 Task: Create new Company, with domain: 'gree.jp' and type: 'Vendor'. Add new contact for this company, with mail Id: 'Ava_Patel@gree.jp', First Name: Ava, Last name:  Patel, Job Title: 'Software Engineer', Phone Number: '(305) 555-2348'. Change life cycle stage to  Lead and lead status to  In Progress. Logged in from softage.4@softage.net
Action: Mouse moved to (62, 57)
Screenshot: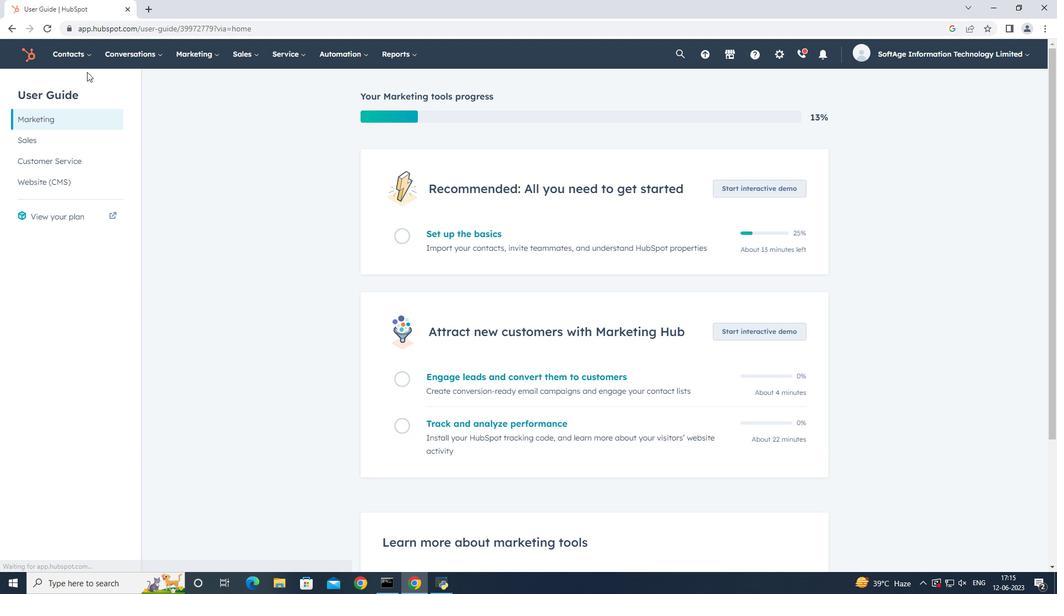 
Action: Mouse pressed left at (62, 57)
Screenshot: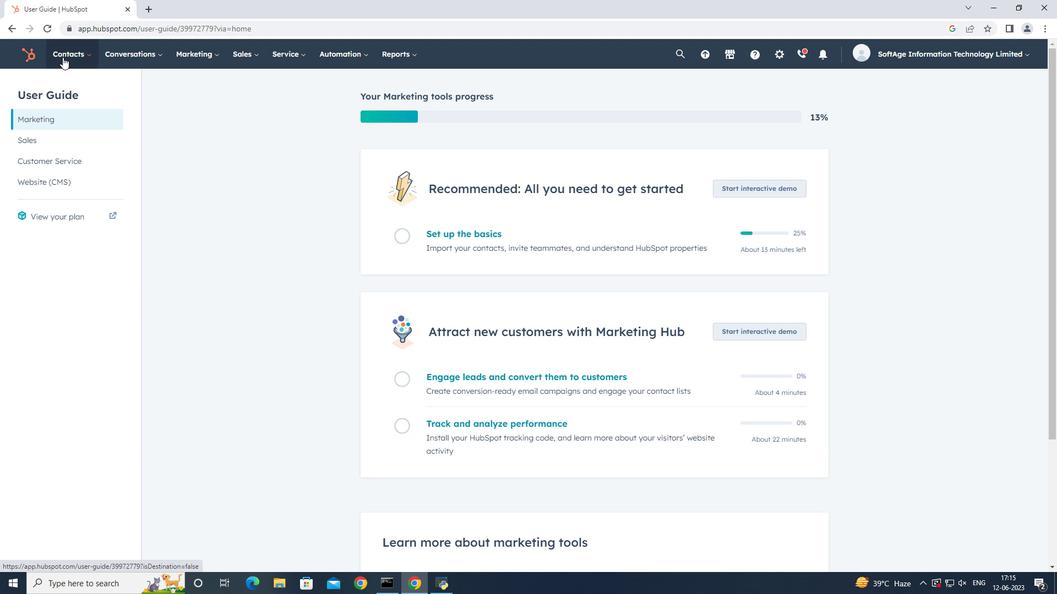 
Action: Mouse moved to (84, 103)
Screenshot: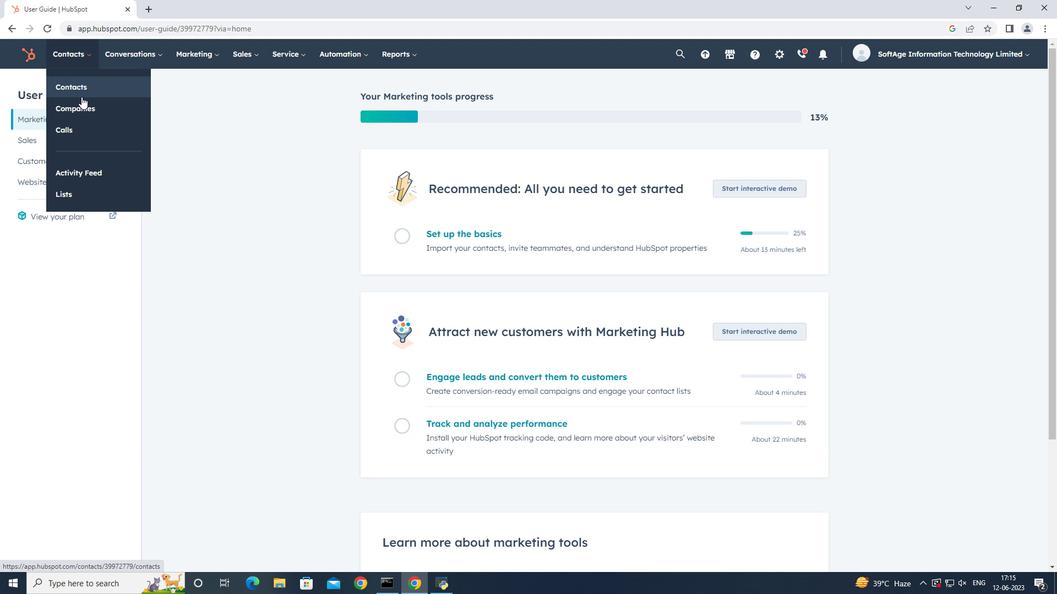 
Action: Mouse pressed left at (84, 103)
Screenshot: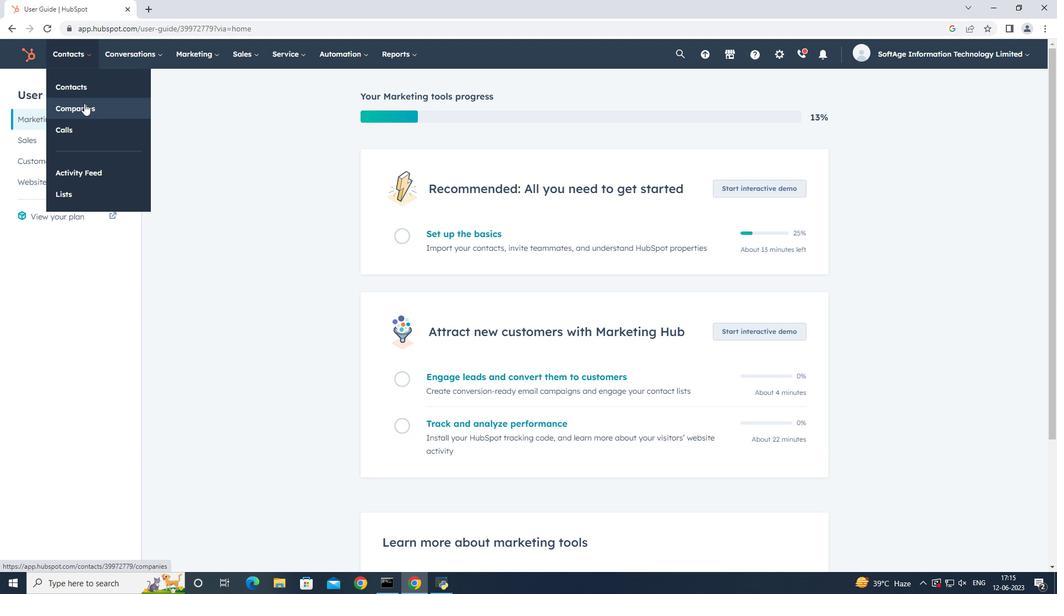 
Action: Mouse moved to (998, 94)
Screenshot: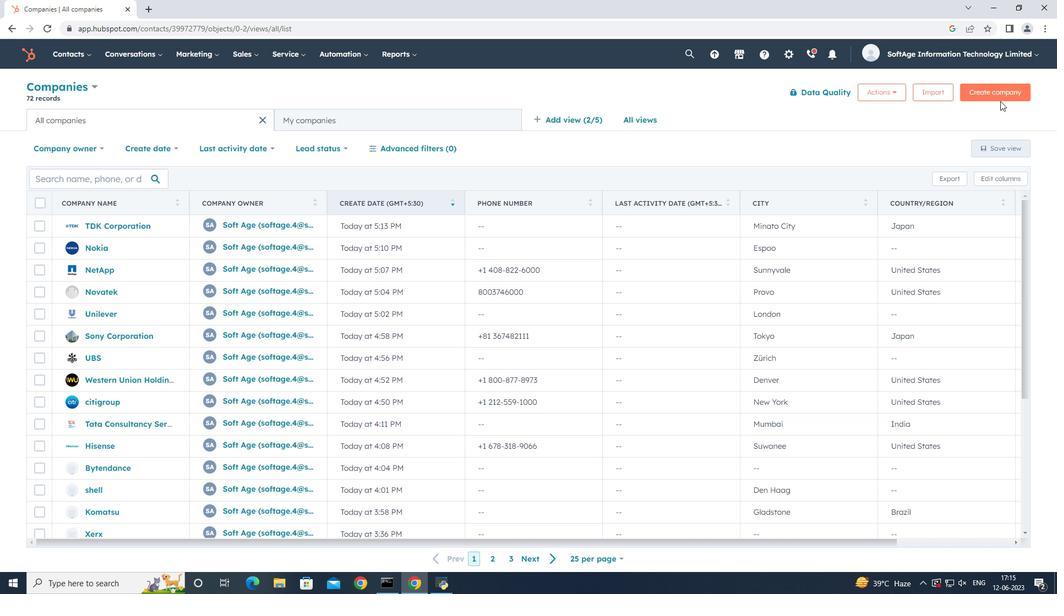 
Action: Mouse pressed left at (998, 94)
Screenshot: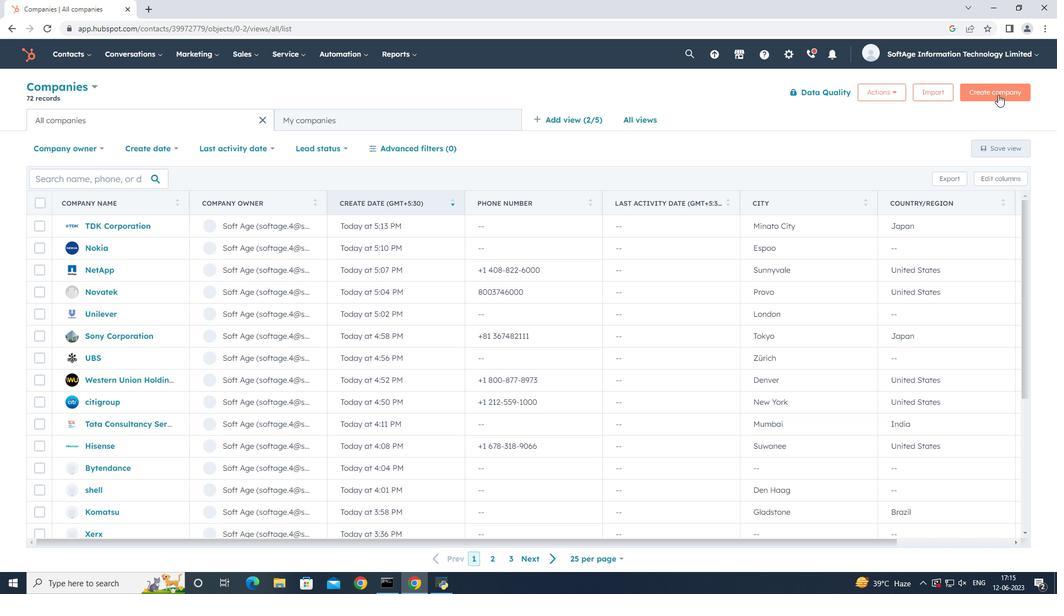 
Action: Mouse moved to (852, 140)
Screenshot: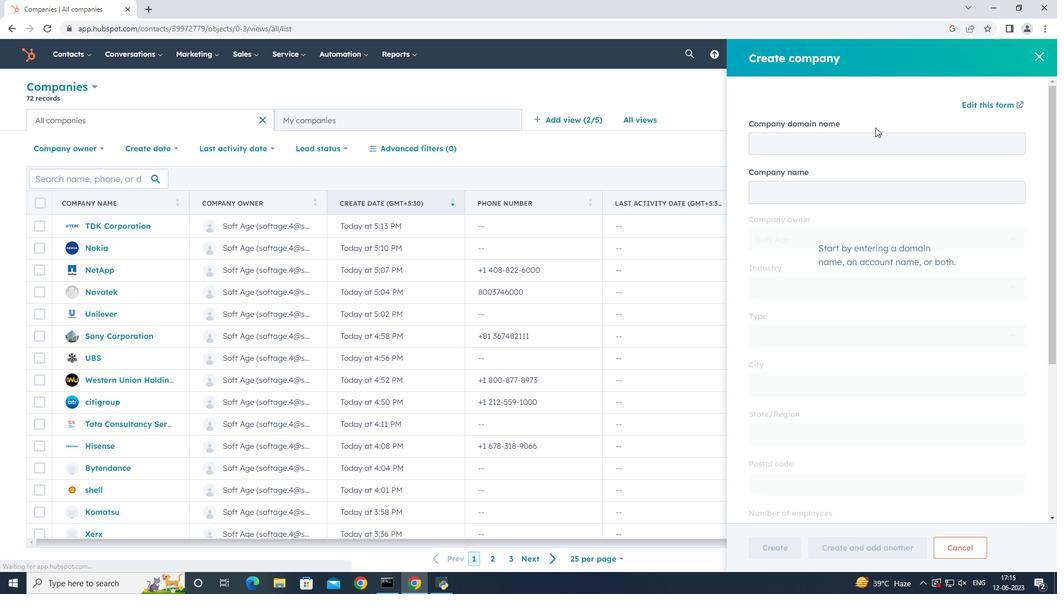 
Action: Mouse pressed left at (852, 140)
Screenshot: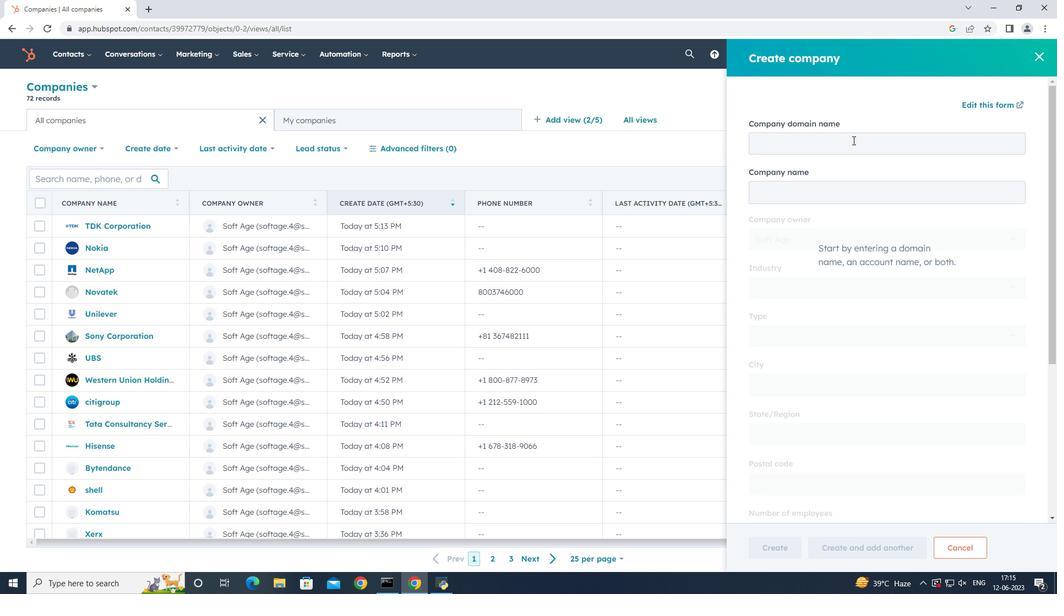 
Action: Key pressed gree.jp
Screenshot: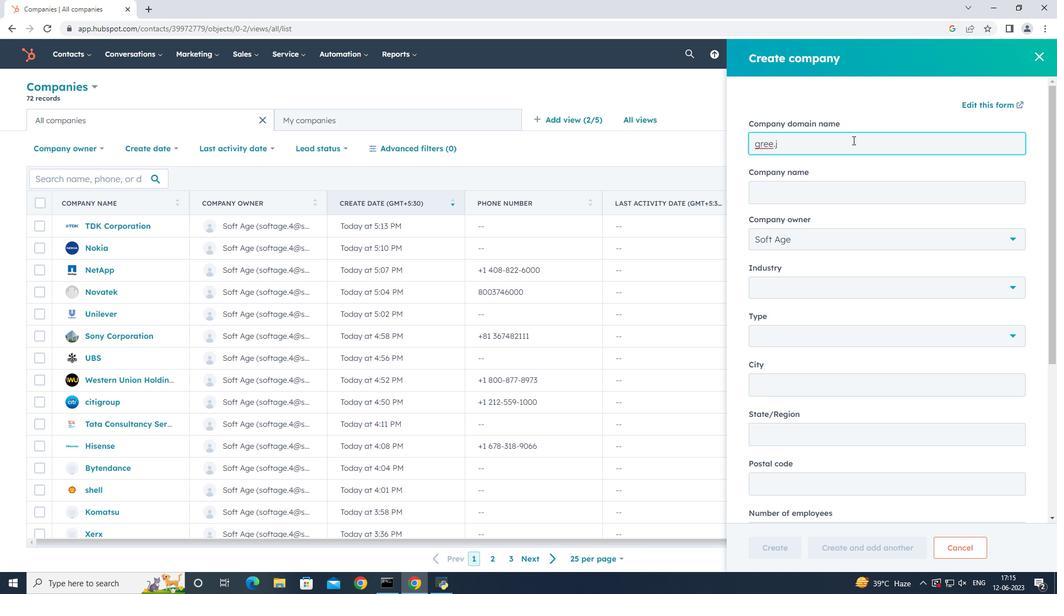 
Action: Mouse moved to (836, 329)
Screenshot: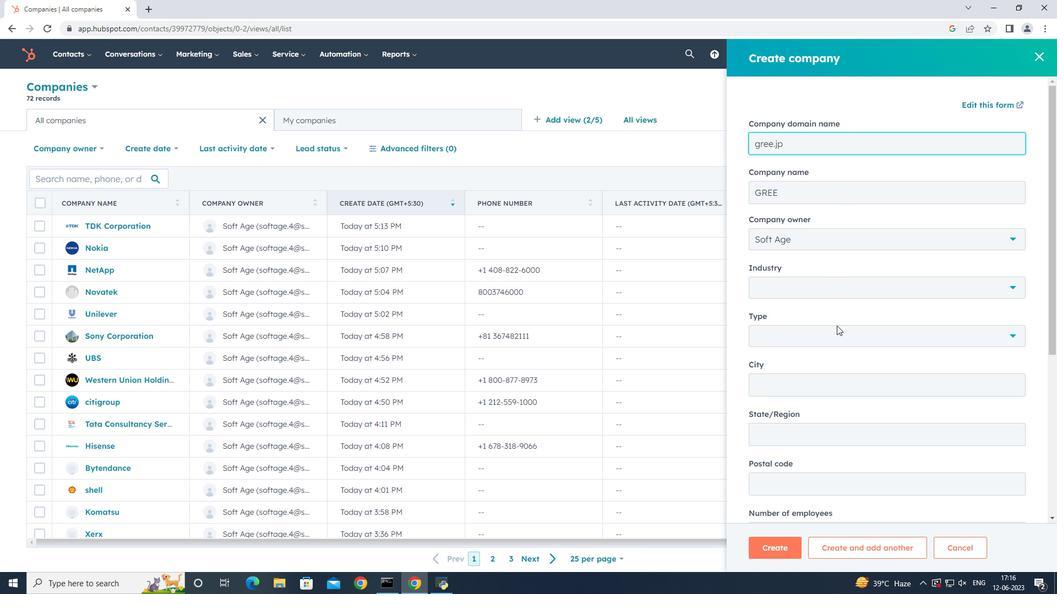 
Action: Mouse pressed left at (836, 329)
Screenshot: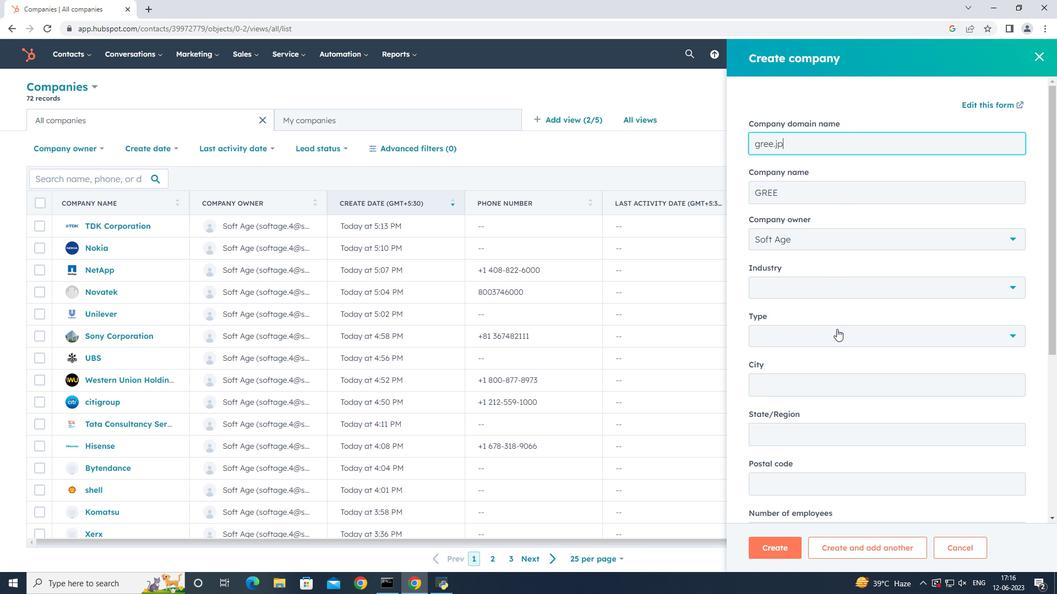 
Action: Mouse moved to (827, 449)
Screenshot: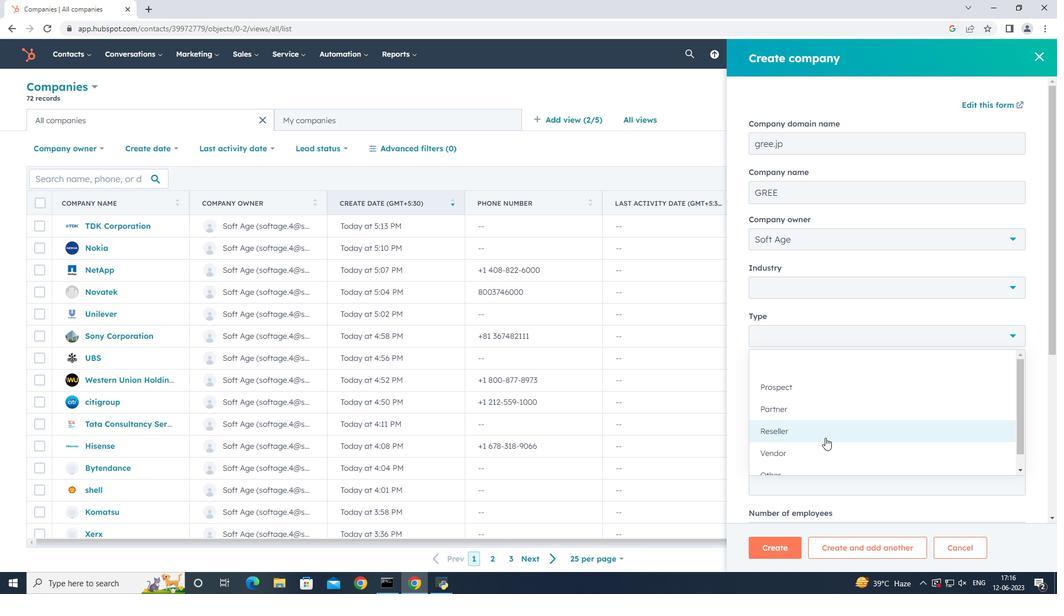 
Action: Mouse pressed left at (827, 449)
Screenshot: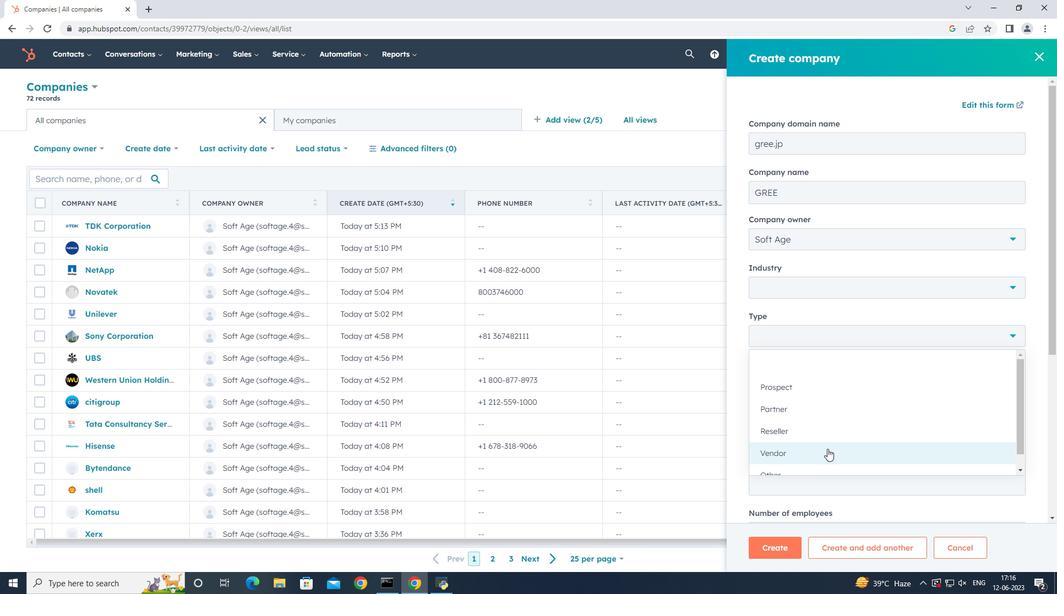 
Action: Mouse moved to (856, 411)
Screenshot: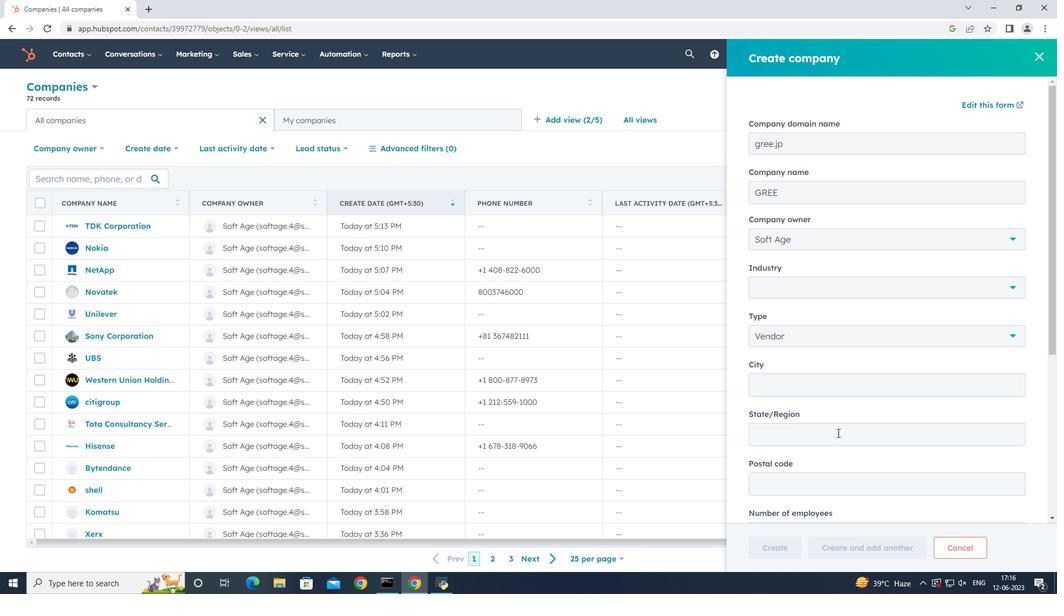 
Action: Mouse scrolled (856, 410) with delta (0, 0)
Screenshot: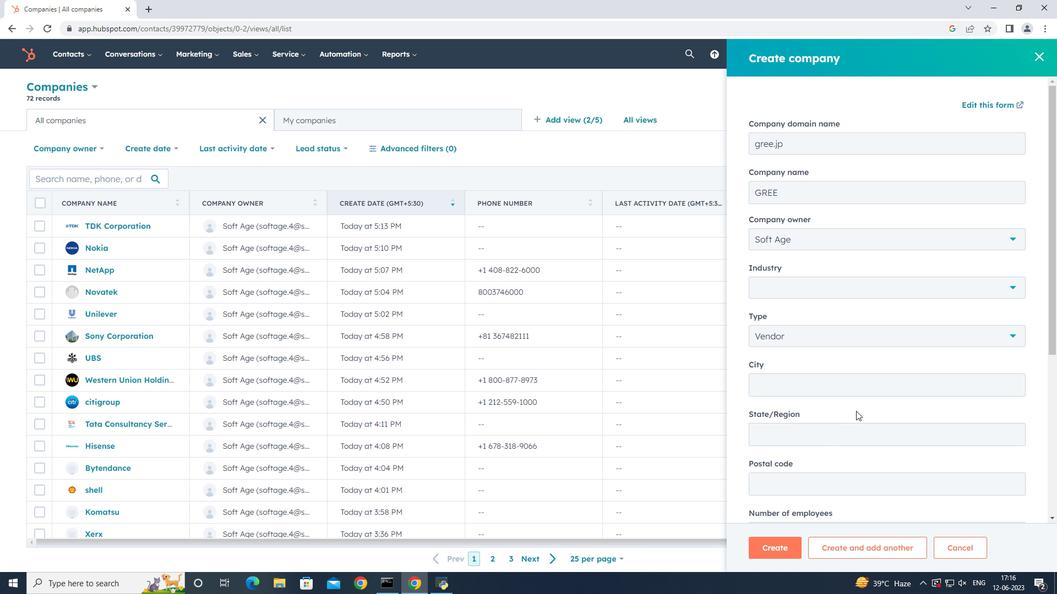 
Action: Mouse scrolled (856, 410) with delta (0, 0)
Screenshot: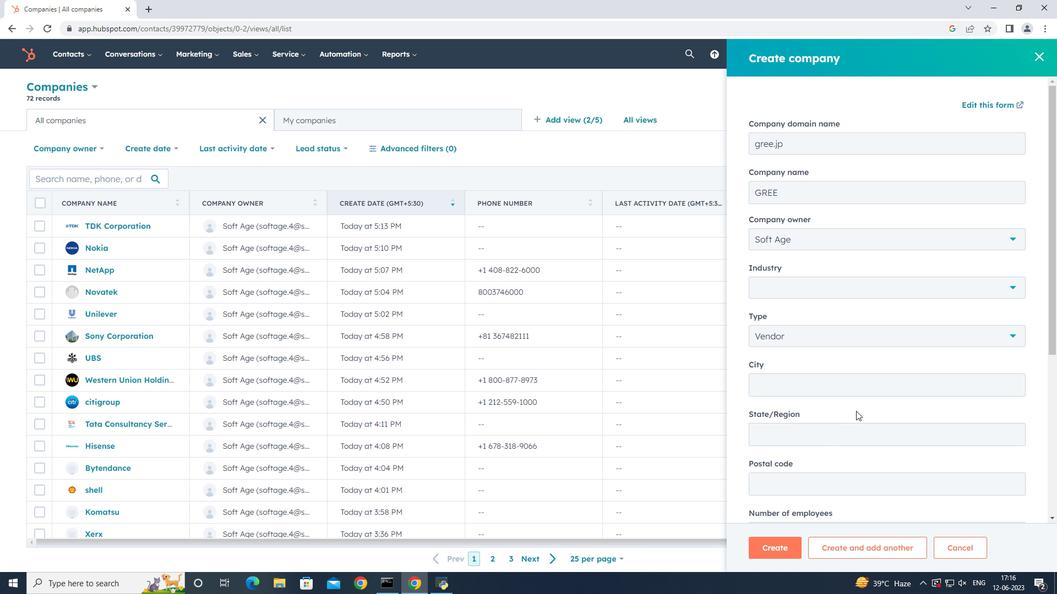 
Action: Mouse scrolled (856, 410) with delta (0, 0)
Screenshot: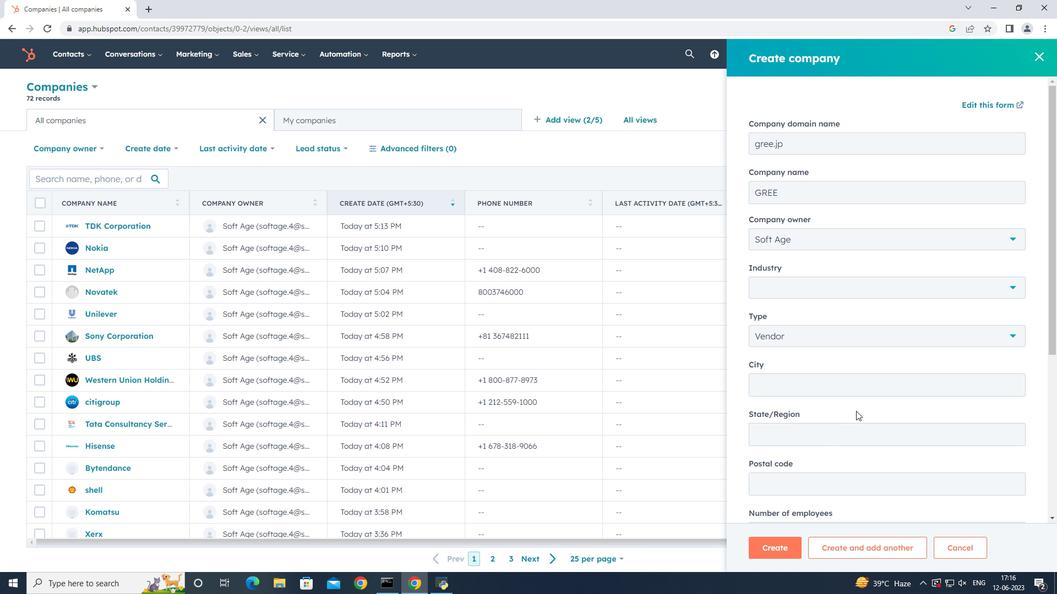 
Action: Mouse scrolled (856, 410) with delta (0, 0)
Screenshot: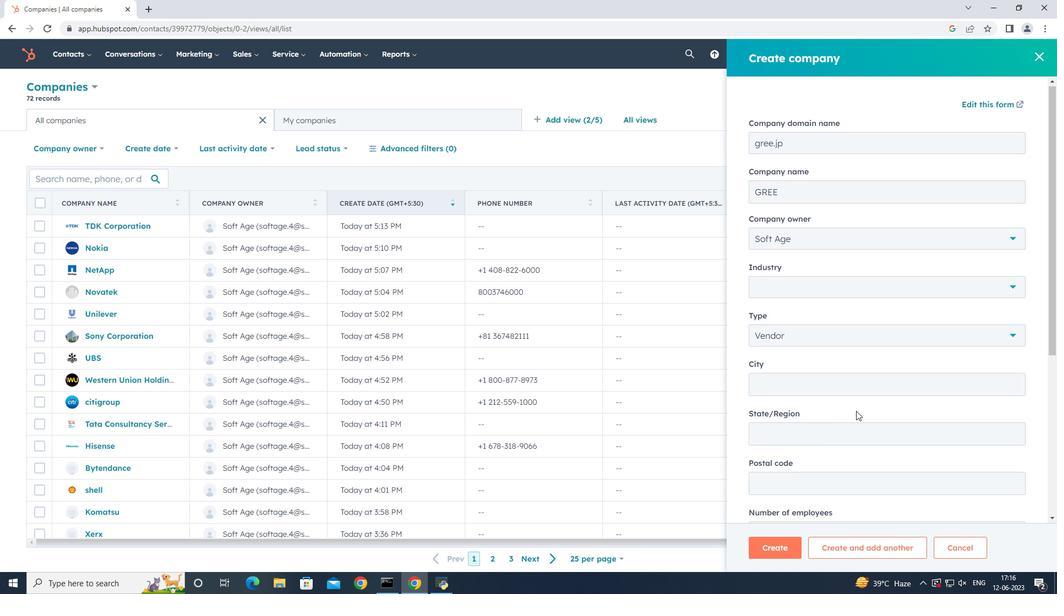 
Action: Mouse scrolled (856, 410) with delta (0, 0)
Screenshot: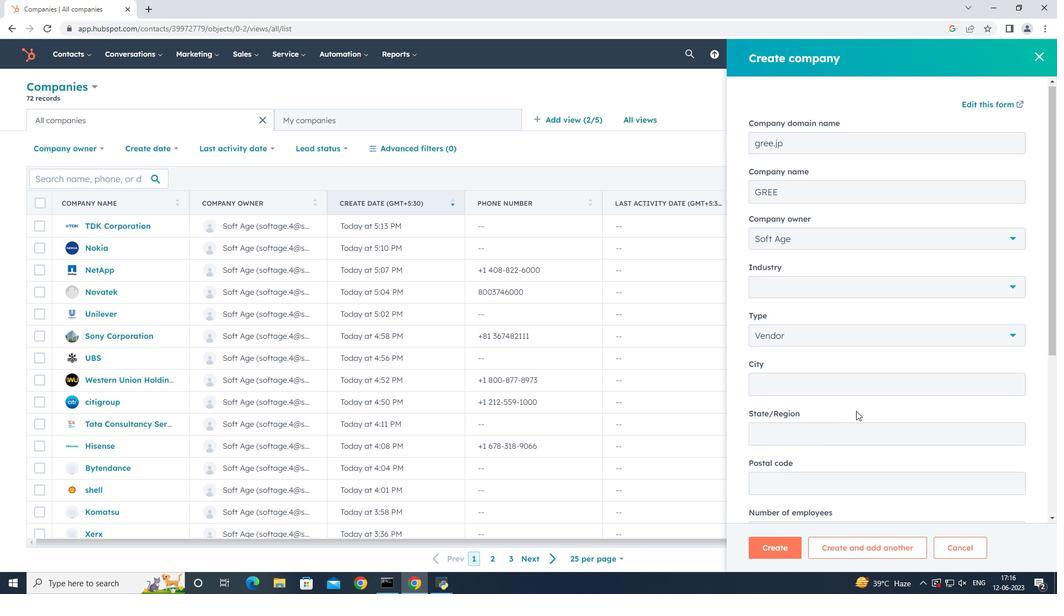 
Action: Mouse scrolled (856, 410) with delta (0, 0)
Screenshot: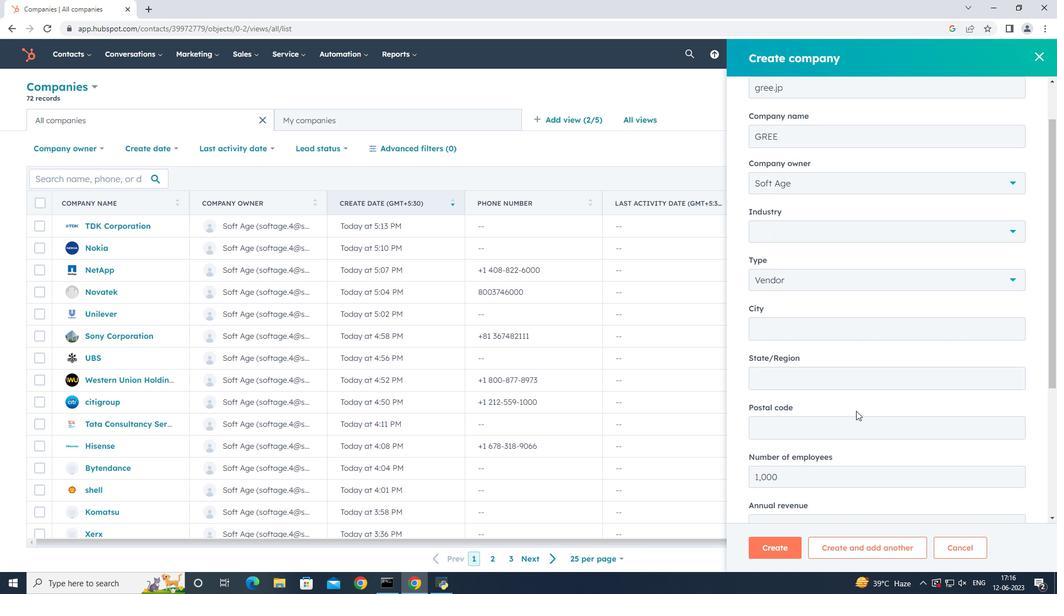 
Action: Mouse moved to (786, 547)
Screenshot: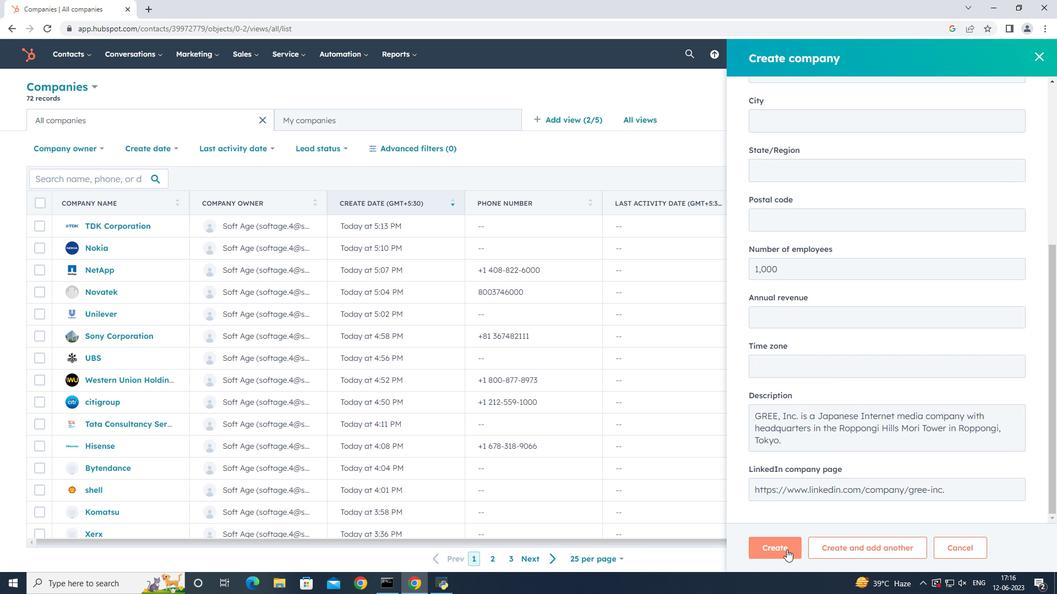 
Action: Mouse pressed left at (786, 547)
Screenshot: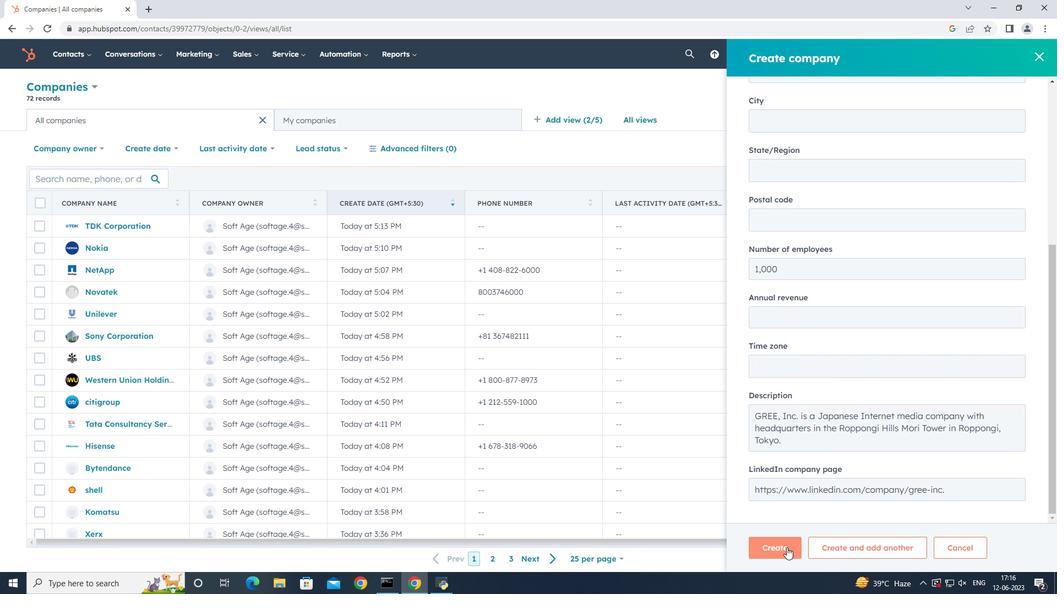 
Action: Mouse moved to (746, 351)
Screenshot: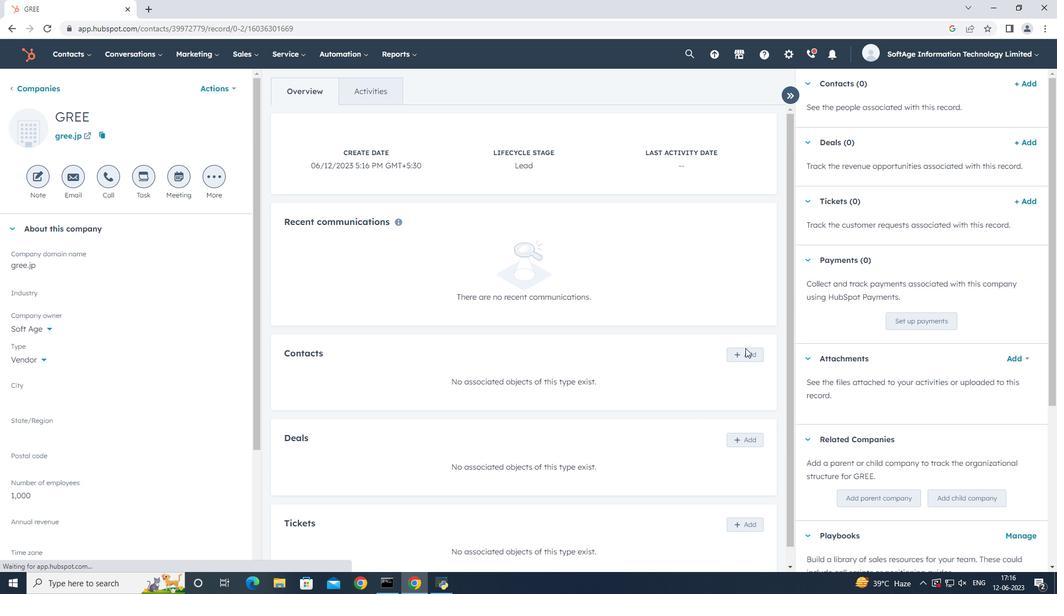 
Action: Mouse pressed left at (746, 351)
Screenshot: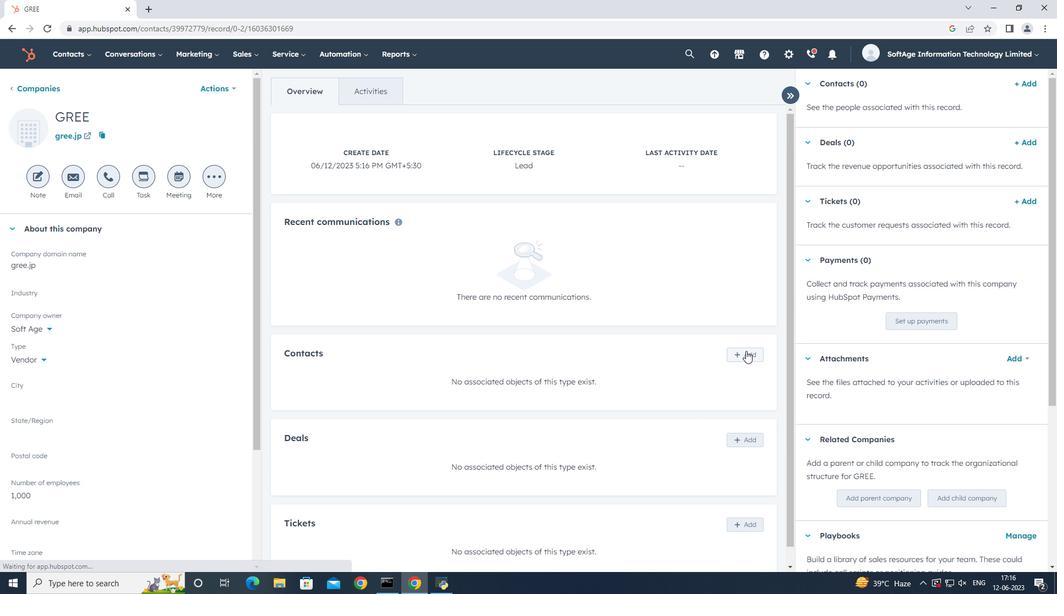 
Action: Mouse moved to (831, 117)
Screenshot: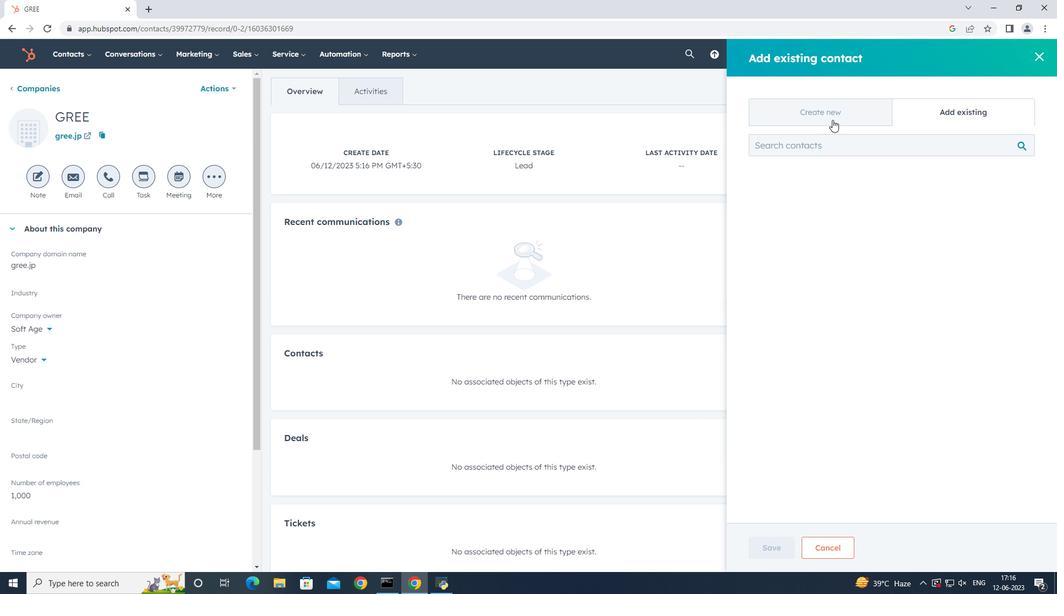 
Action: Mouse pressed left at (831, 117)
Screenshot: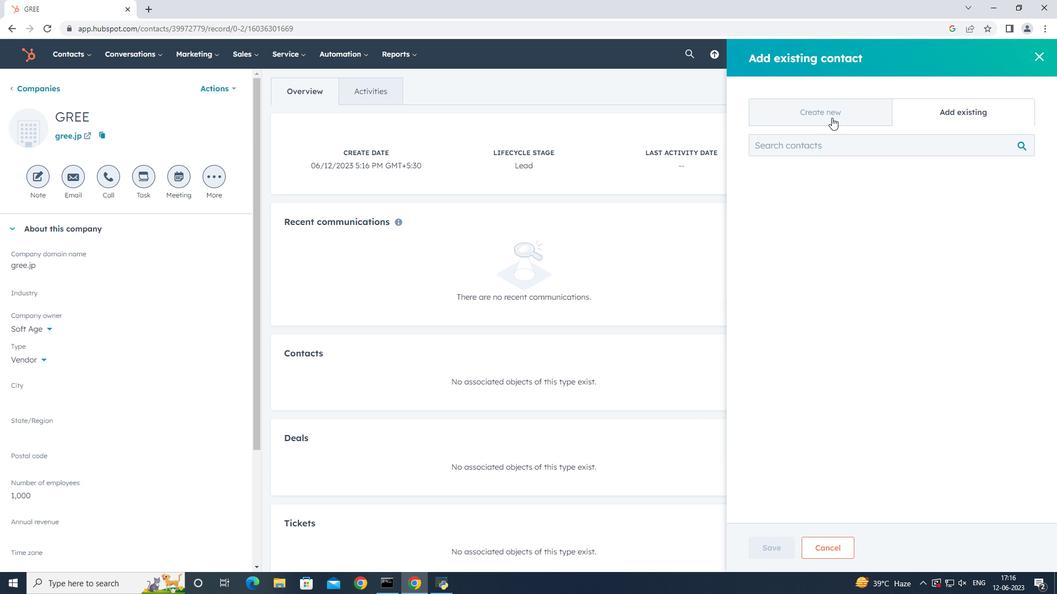 
Action: Mouse moved to (821, 173)
Screenshot: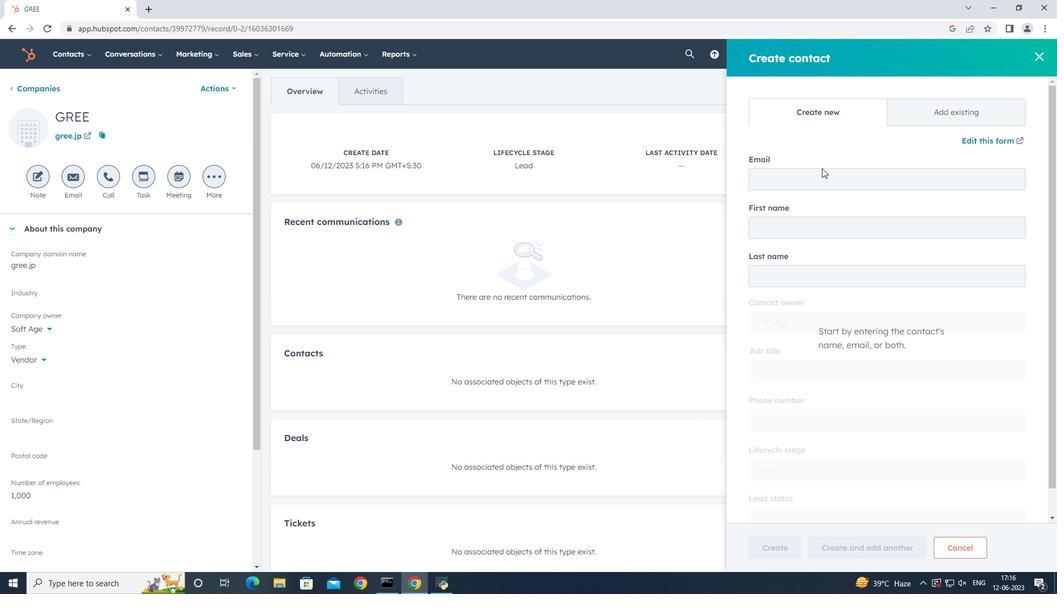 
Action: Mouse pressed left at (821, 173)
Screenshot: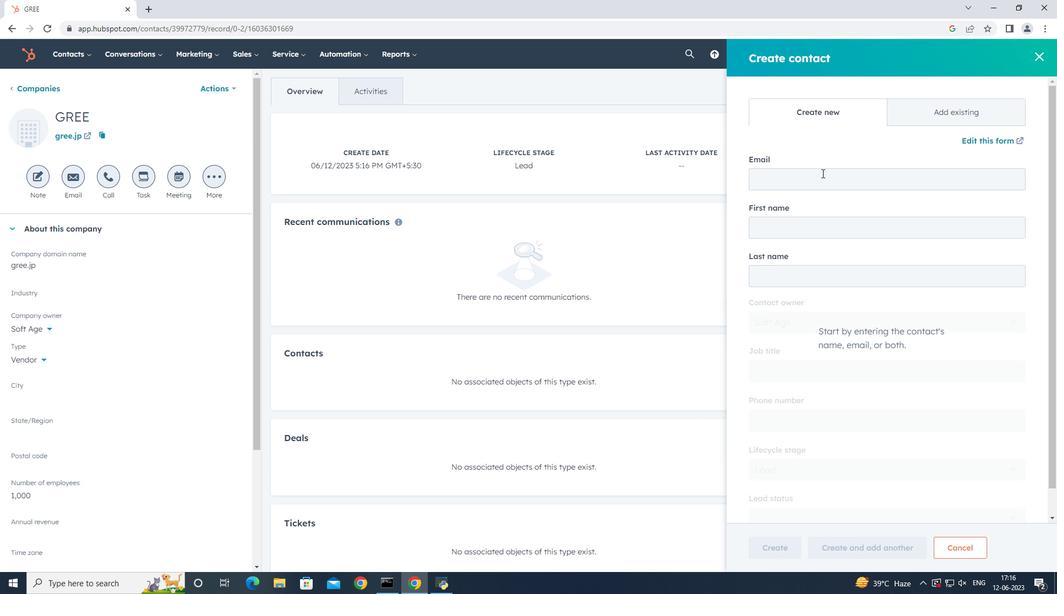 
Action: Key pressed <Key.shift>Ava<Key.shift_r>_<Key.shift_r><Key.shift_r><Key.shift_r><Key.shift_r><Key.shift_r><Key.shift_r><Key.shift_r><Key.shift_r>Patel<Key.shift>@gree.jp
Screenshot: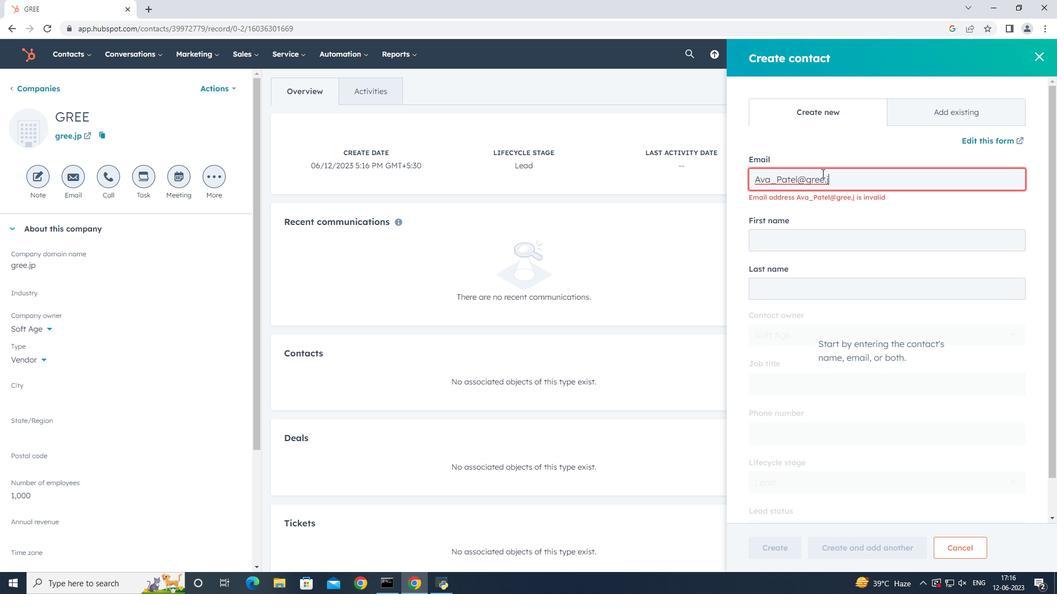 
Action: Mouse moved to (876, 226)
Screenshot: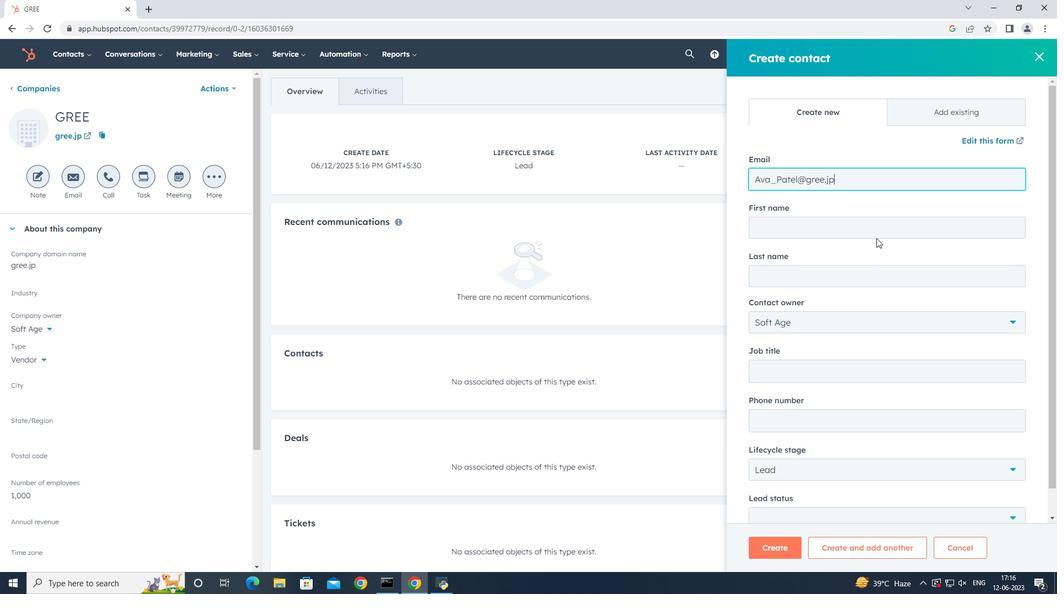 
Action: Mouse pressed left at (876, 226)
Screenshot: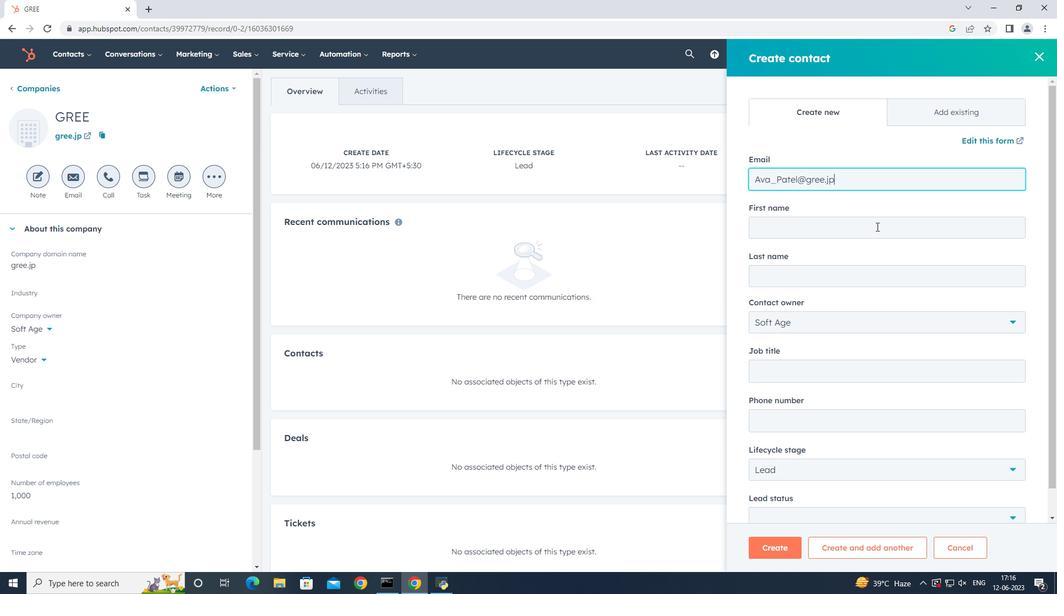 
Action: Mouse moved to (864, 232)
Screenshot: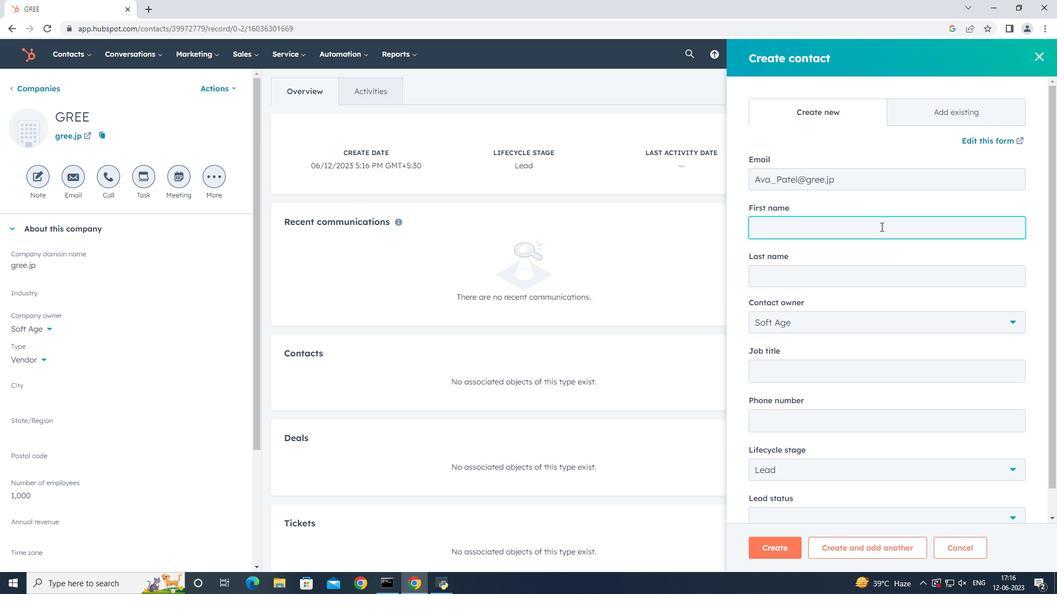 
Action: Key pressed <Key.shift>Ava<Key.tab><Key.shift_r><Key.shift_r><Key.shift_r><Key.shift_r><Key.shift_r><Key.shift_r><Key.shift_r><Key.shift_r>Patel
Screenshot: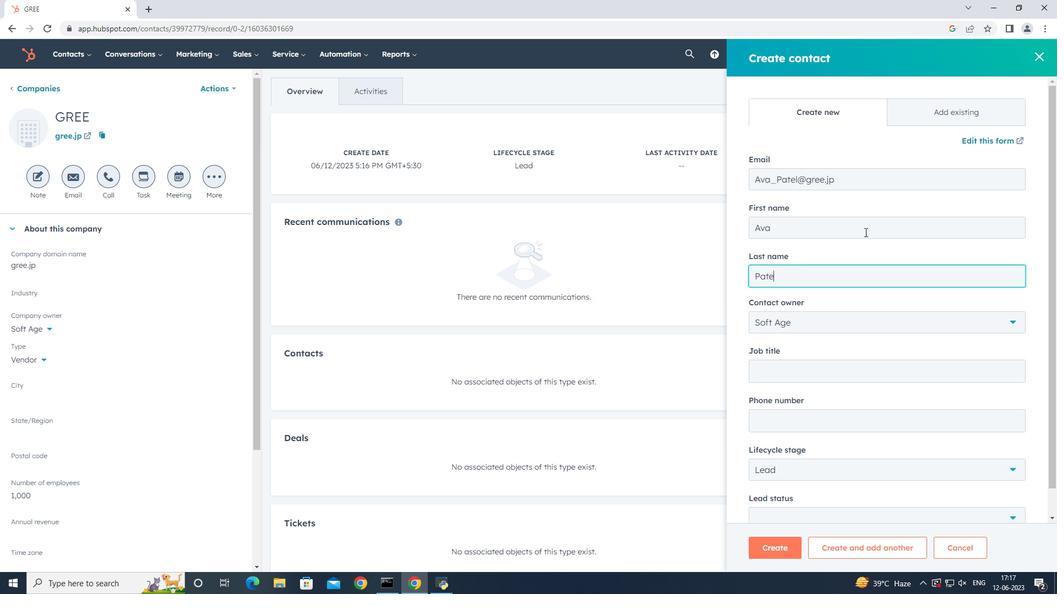 
Action: Mouse moved to (837, 368)
Screenshot: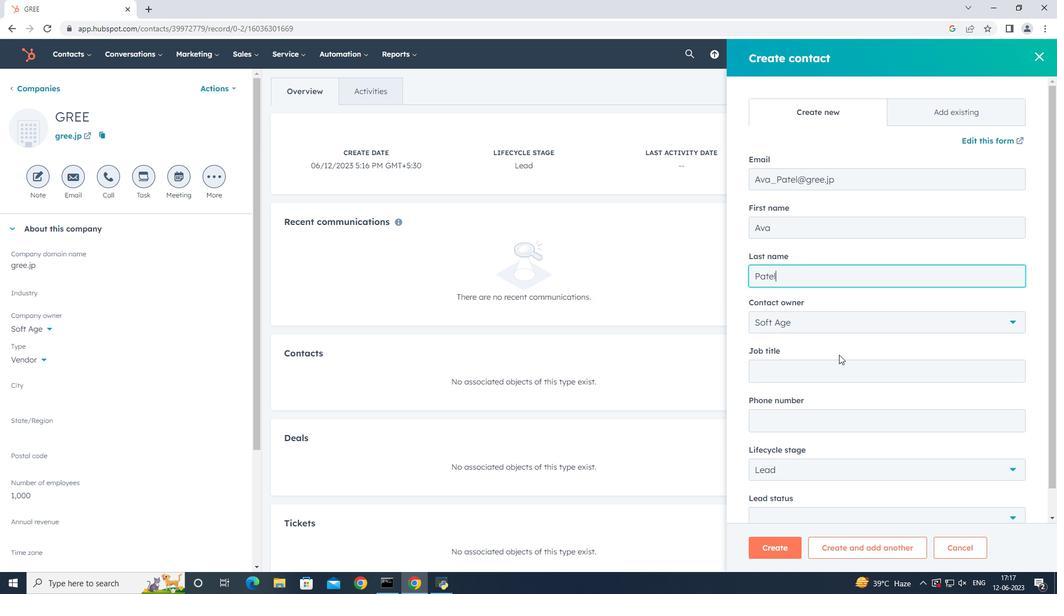 
Action: Mouse pressed left at (837, 368)
Screenshot: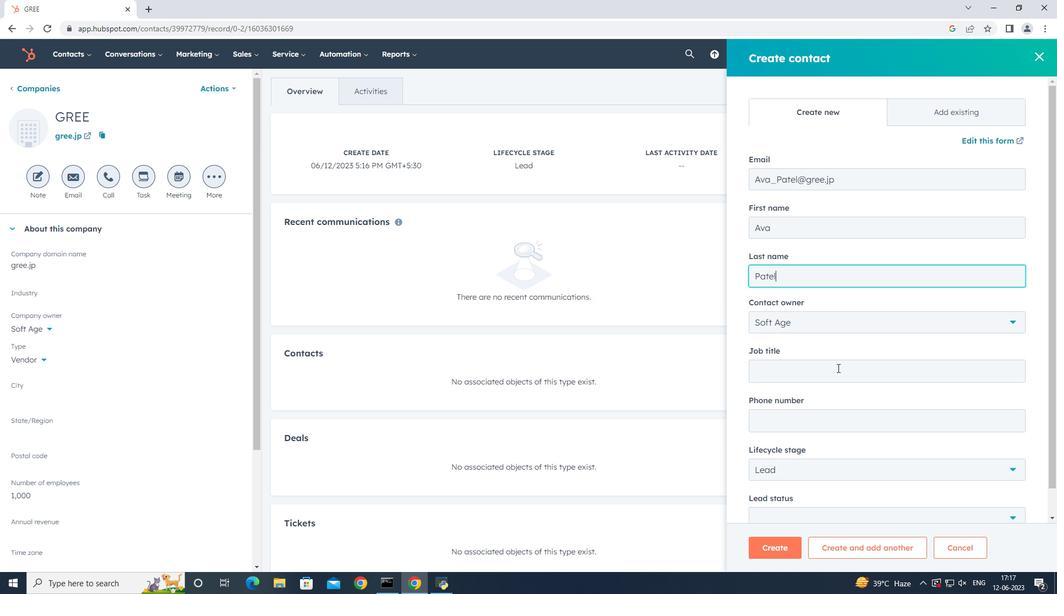 
Action: Key pressed <Key.shift>Software<Key.space><Key.shift>Engineer
Screenshot: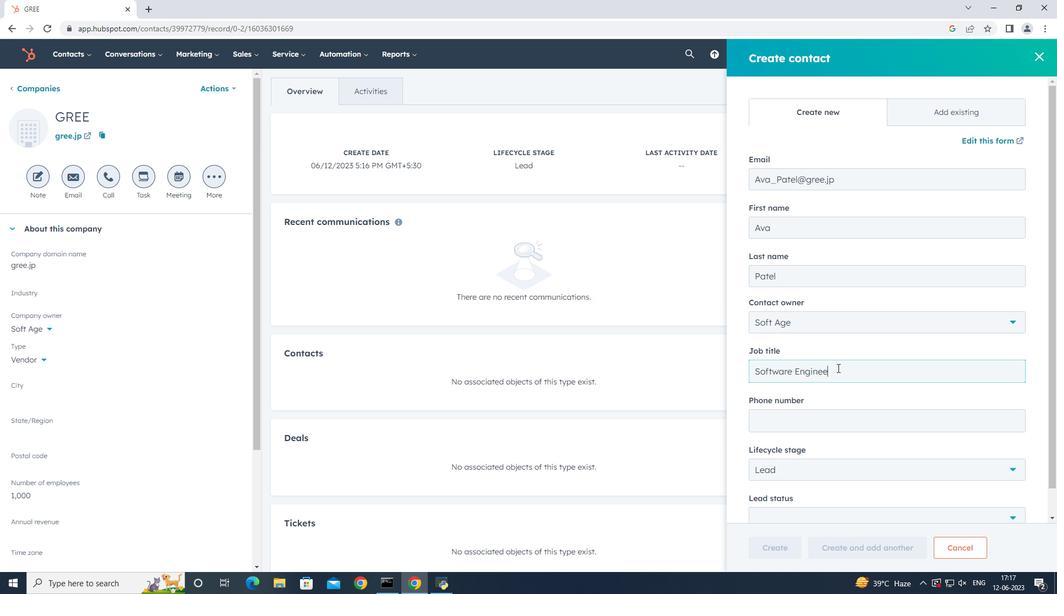 
Action: Mouse moved to (850, 418)
Screenshot: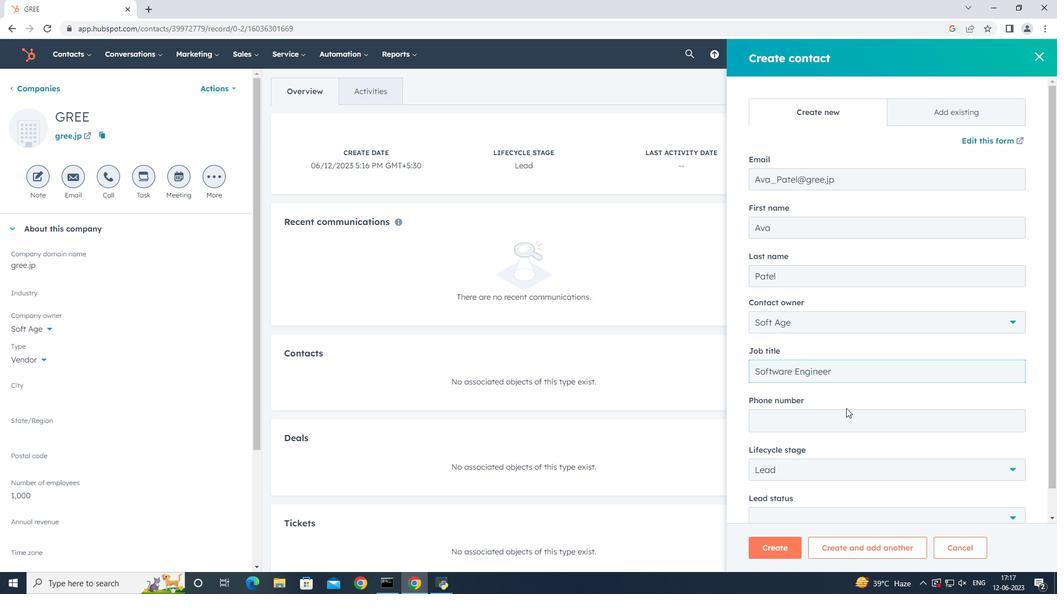 
Action: Mouse pressed left at (850, 418)
Screenshot: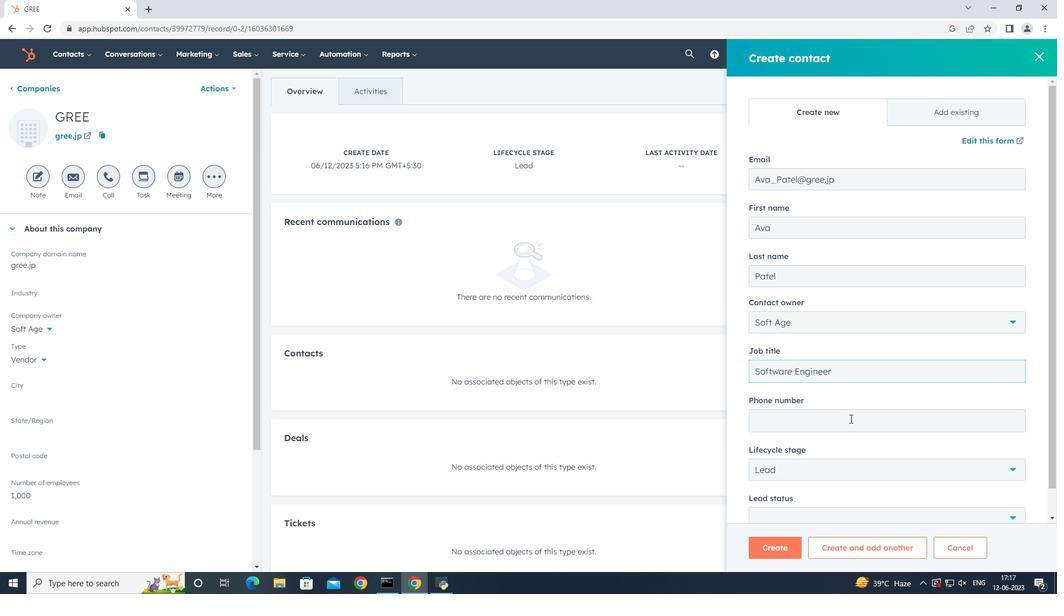 
Action: Key pressed 3055552348
Screenshot: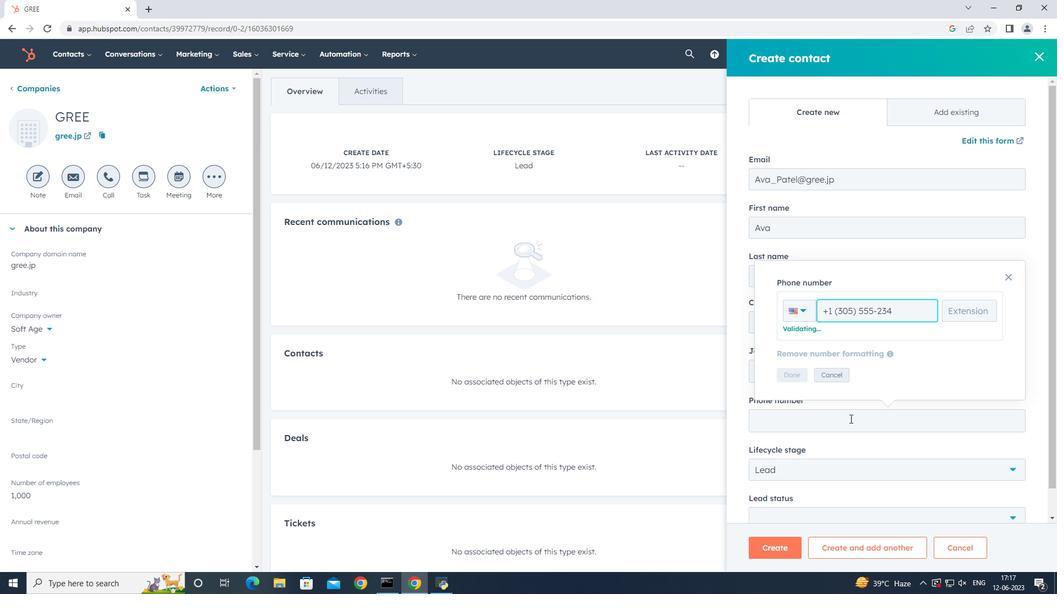 
Action: Mouse moved to (784, 376)
Screenshot: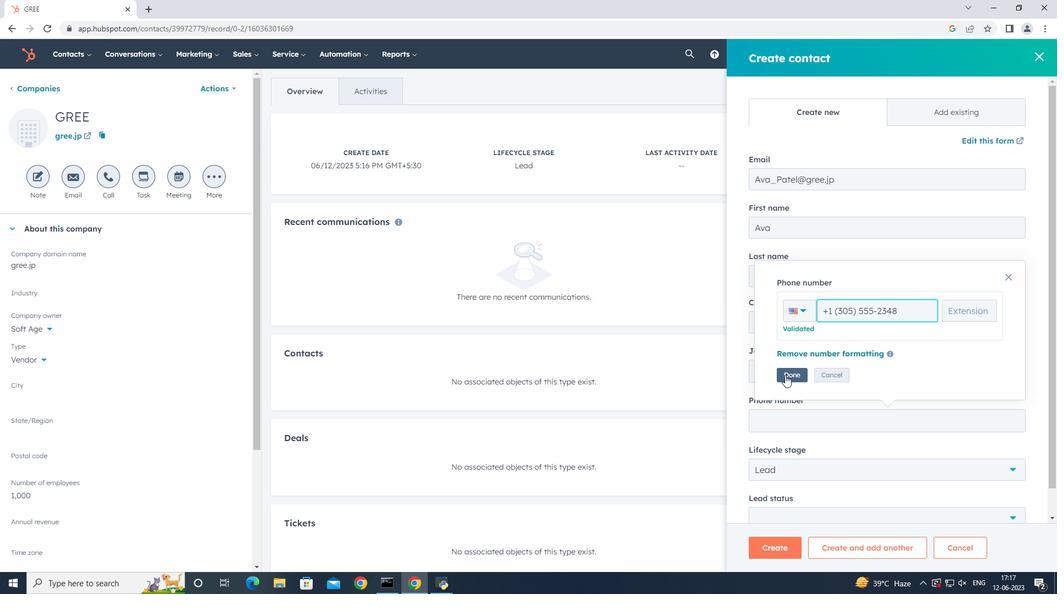 
Action: Mouse pressed left at (784, 376)
Screenshot: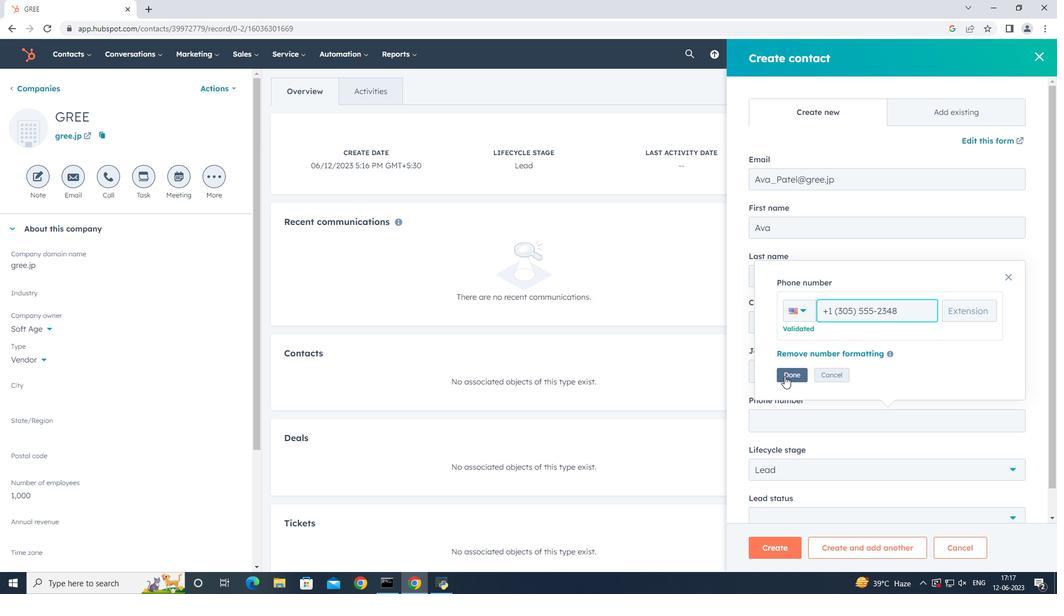 
Action: Mouse moved to (944, 403)
Screenshot: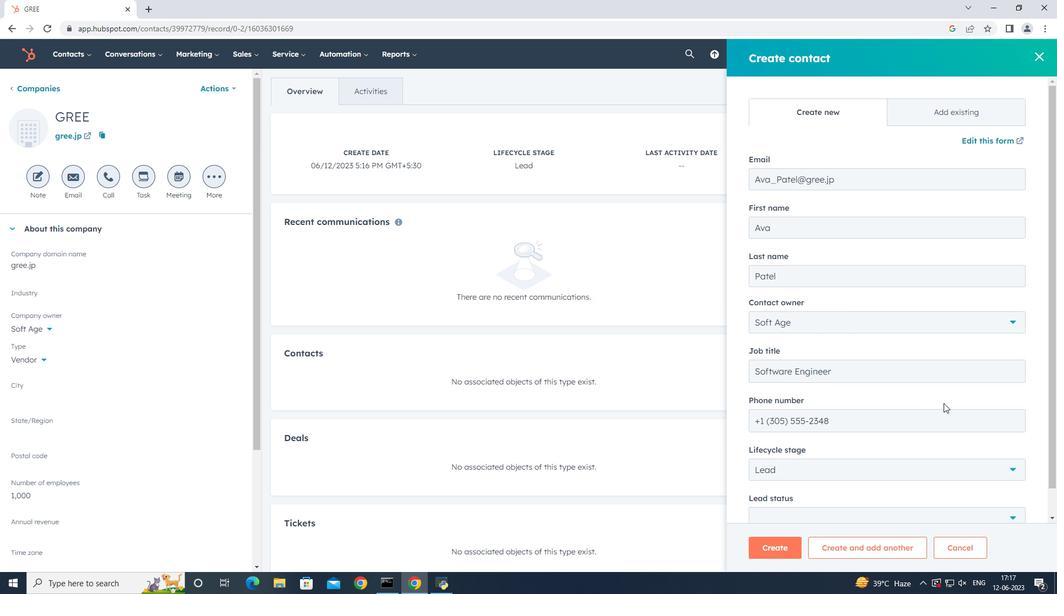 
Action: Mouse scrolled (944, 403) with delta (0, 0)
Screenshot: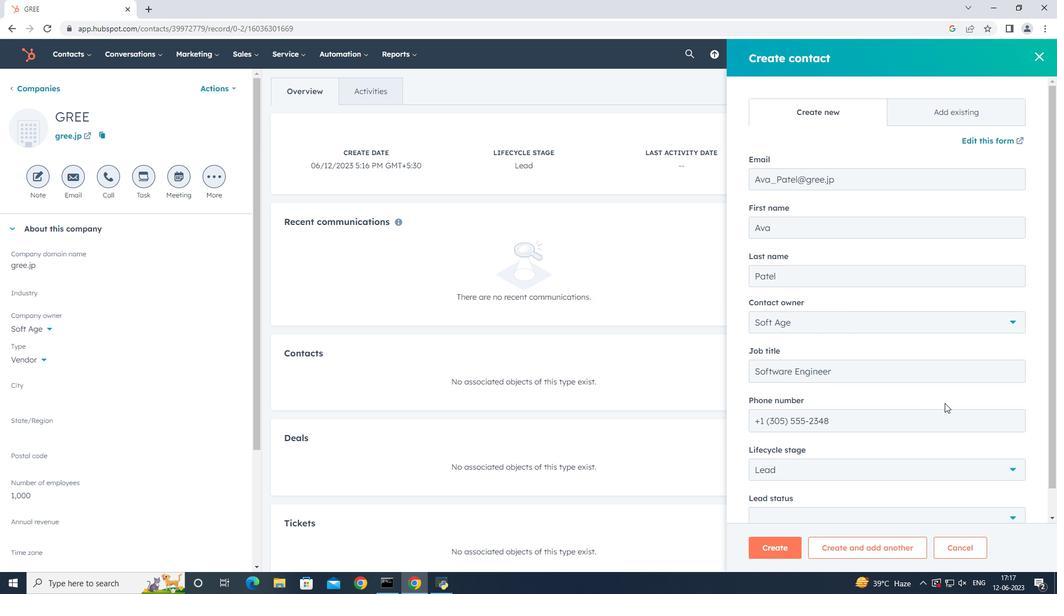 
Action: Mouse scrolled (944, 403) with delta (0, 0)
Screenshot: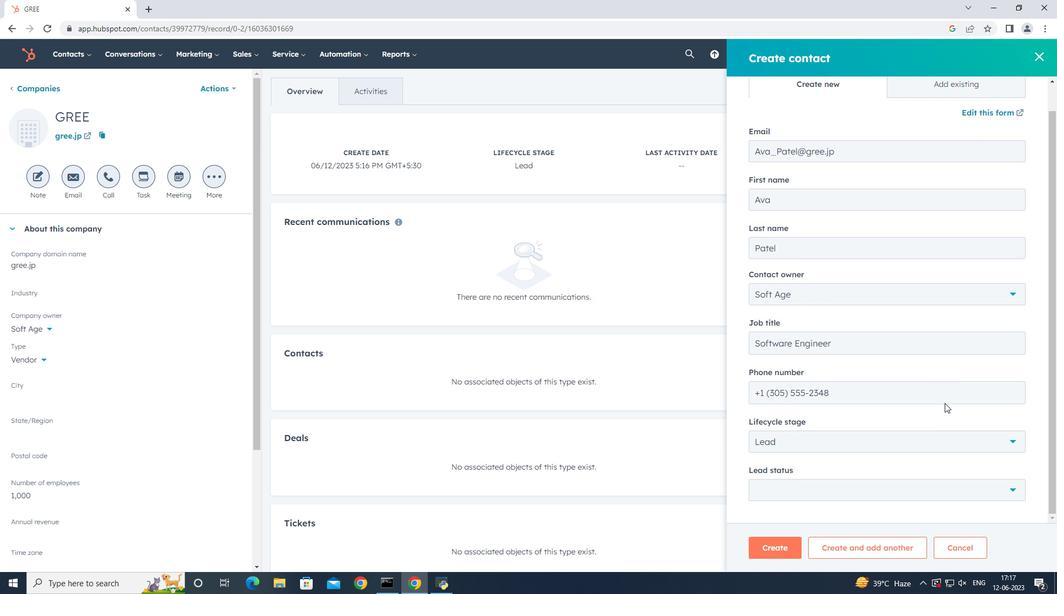 
Action: Mouse scrolled (944, 403) with delta (0, 0)
Screenshot: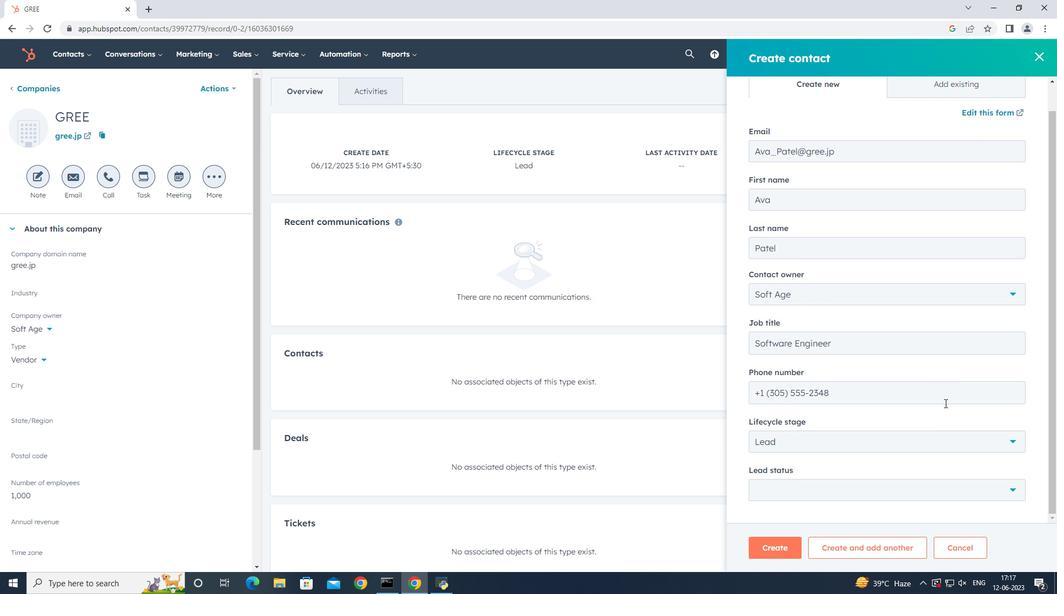 
Action: Mouse moved to (901, 447)
Screenshot: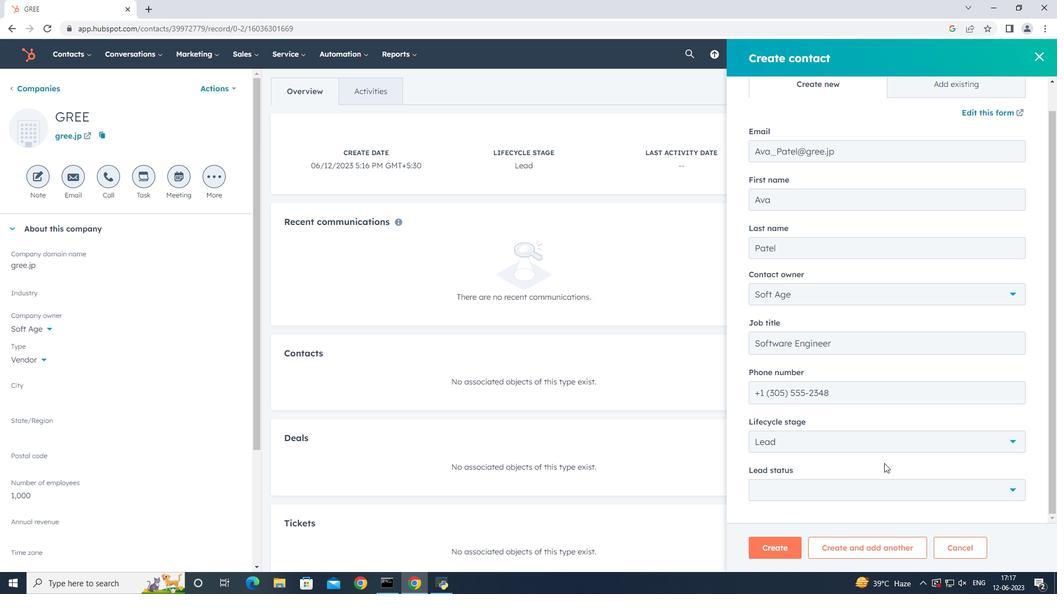 
Action: Mouse pressed left at (901, 447)
Screenshot: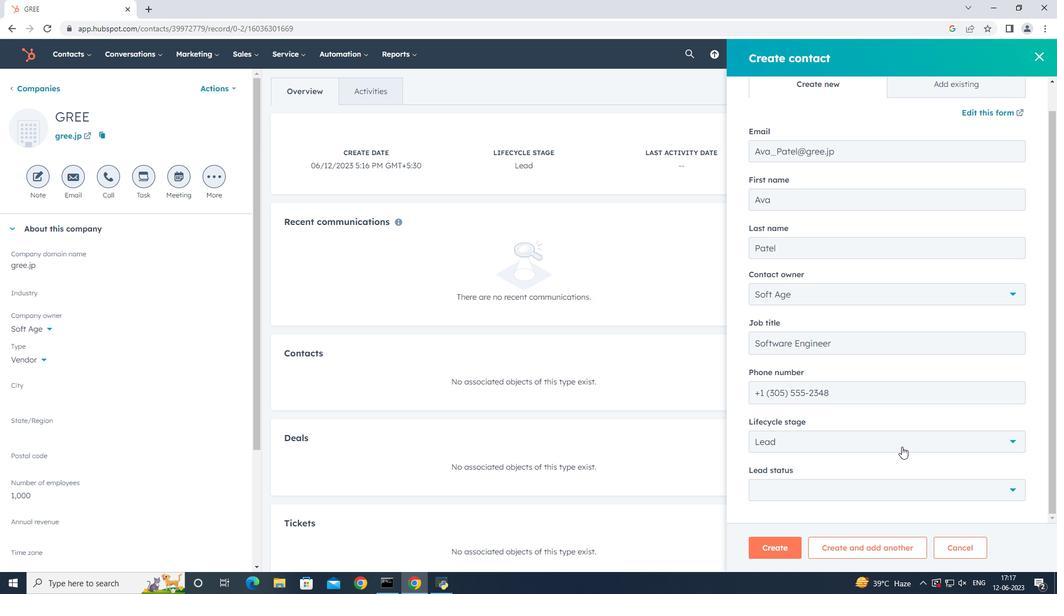 
Action: Mouse moved to (895, 342)
Screenshot: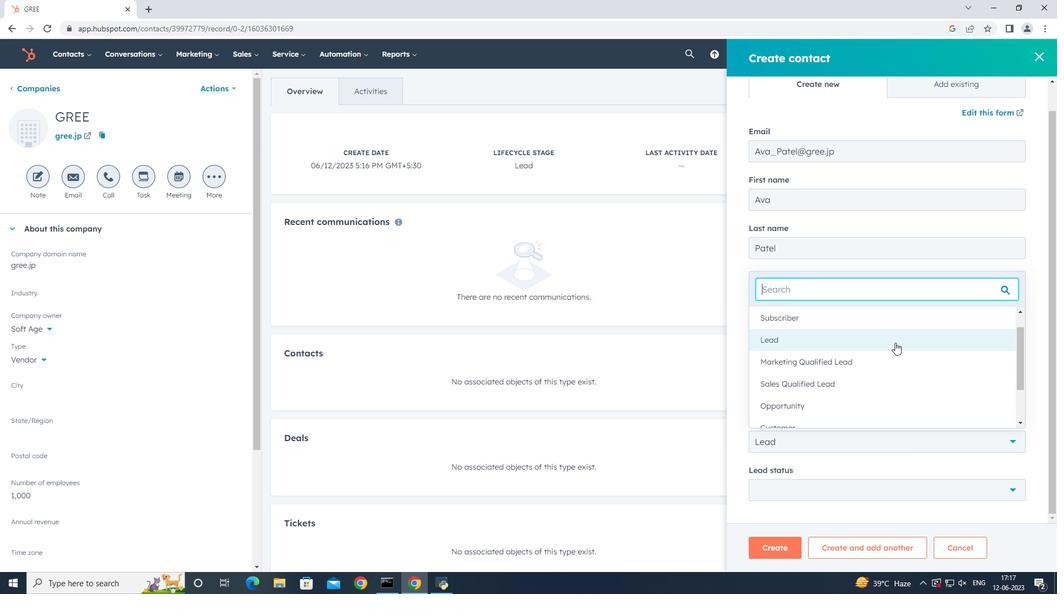 
Action: Mouse pressed left at (895, 342)
Screenshot: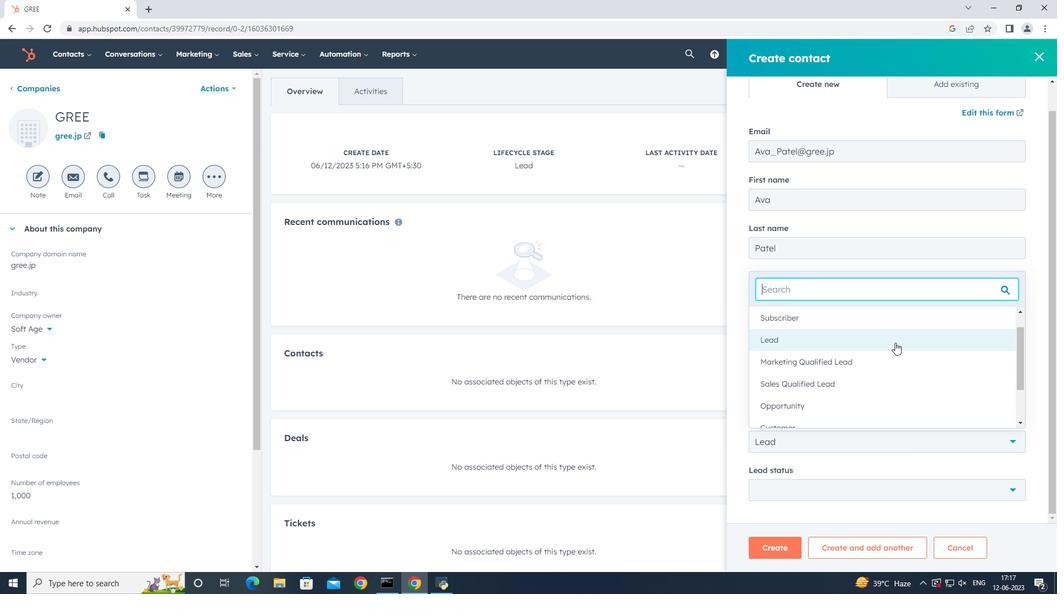 
Action: Mouse moved to (859, 485)
Screenshot: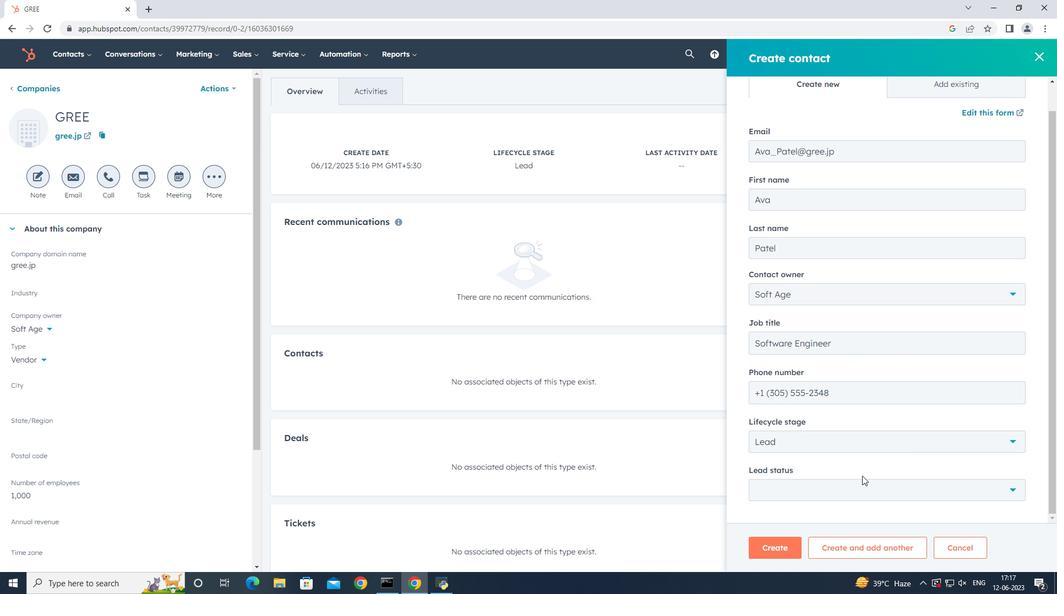 
Action: Mouse pressed left at (859, 485)
Screenshot: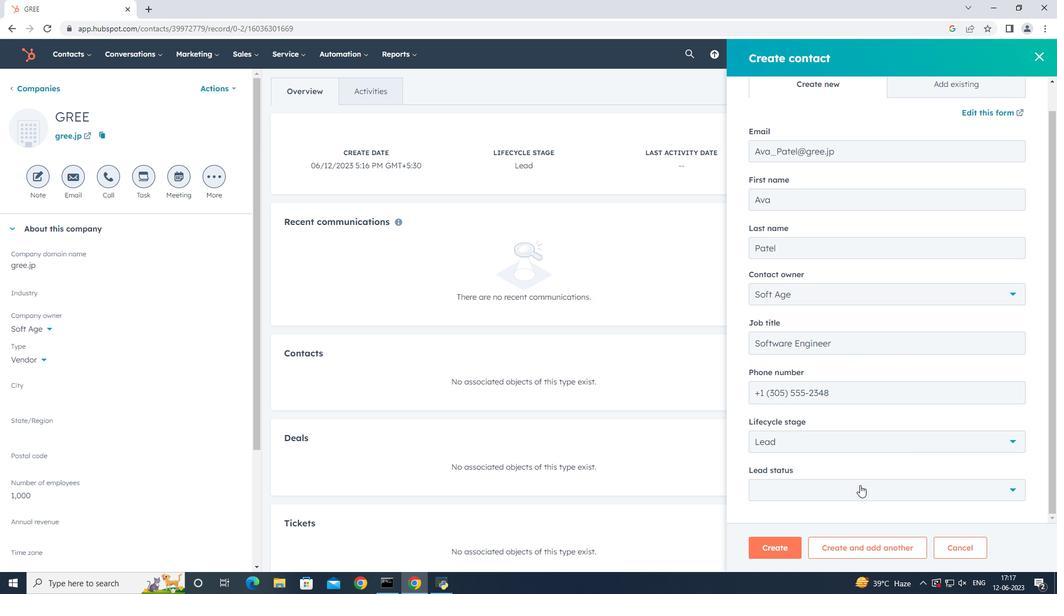 
Action: Mouse moved to (861, 434)
Screenshot: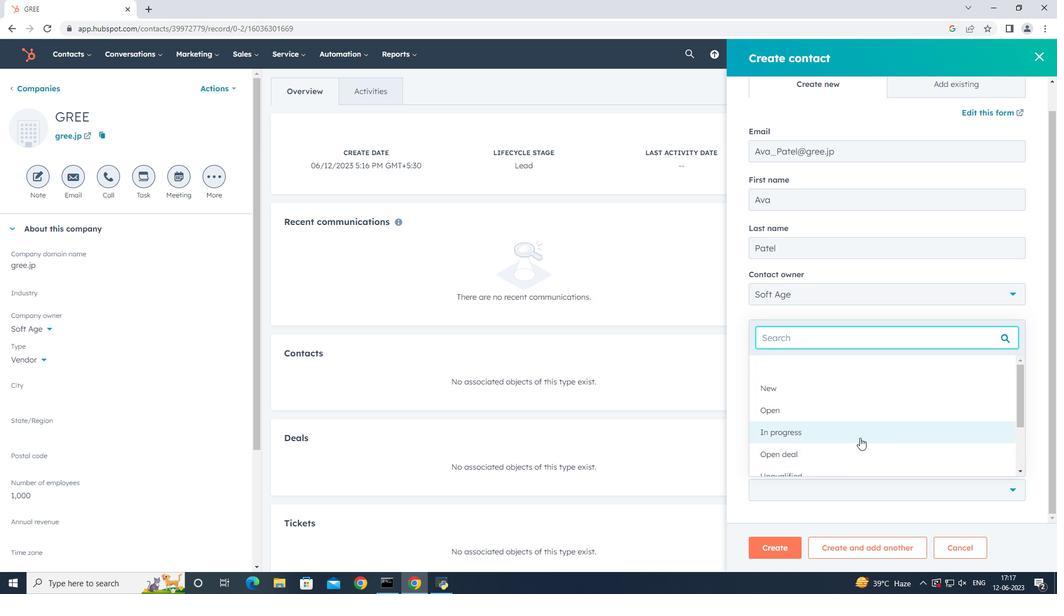 
Action: Mouse pressed left at (861, 434)
Screenshot: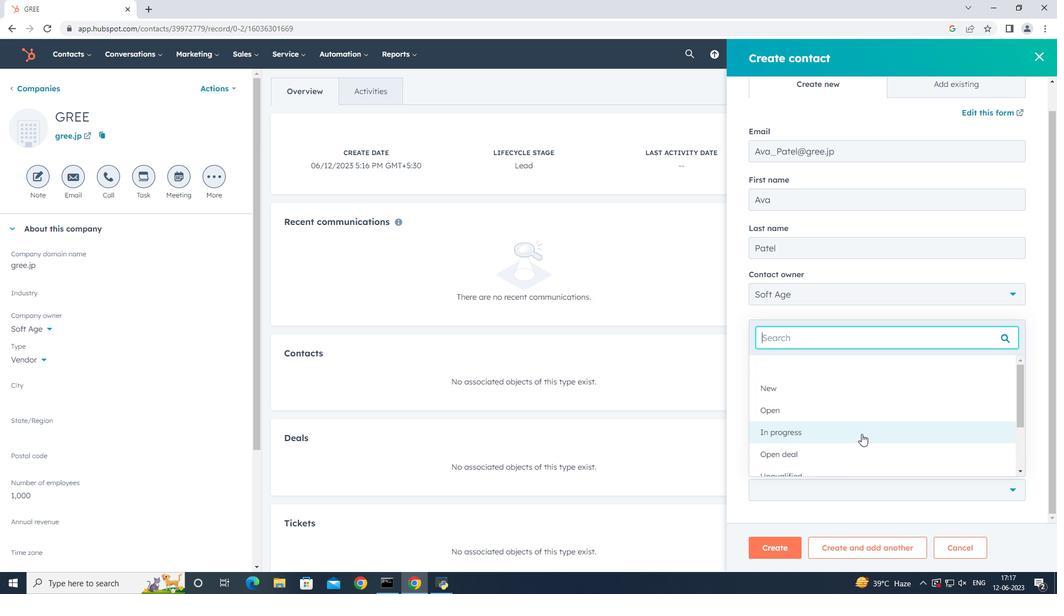 
Action: Mouse moved to (767, 548)
Screenshot: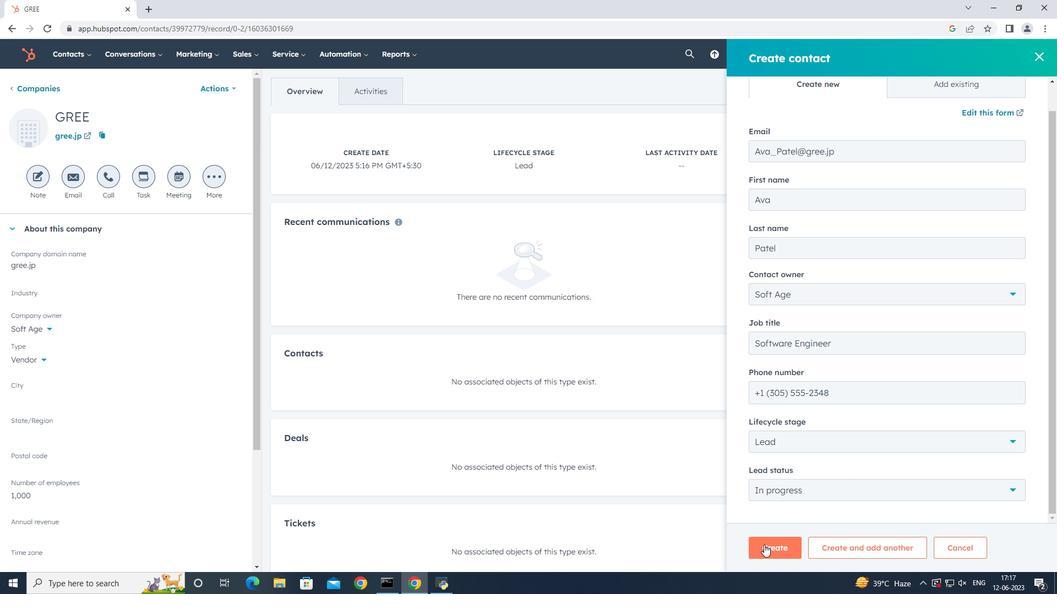 
Action: Mouse pressed left at (767, 548)
Screenshot: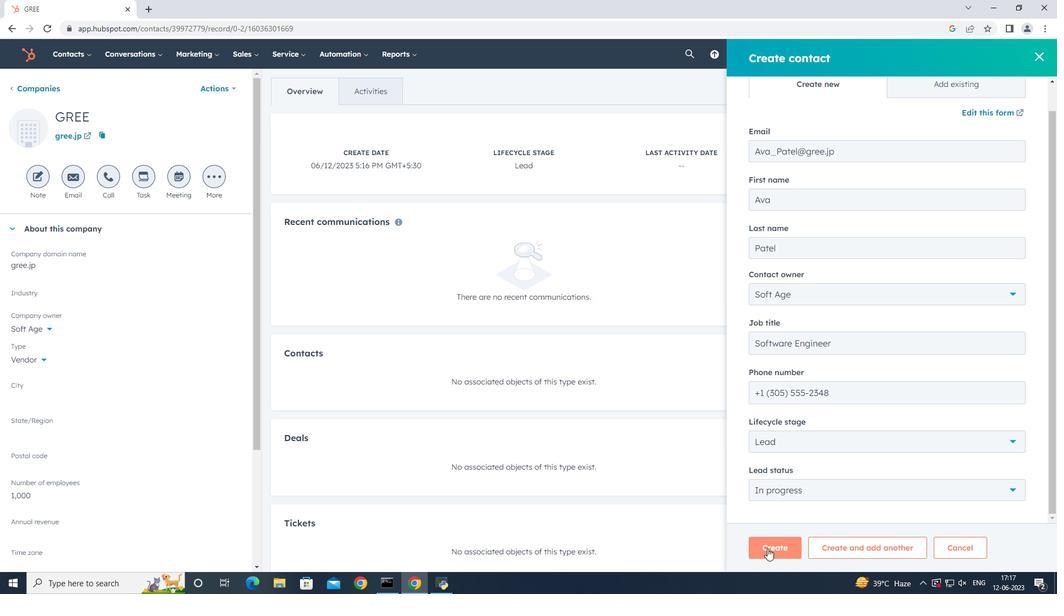 
Action: Mouse moved to (597, 334)
Screenshot: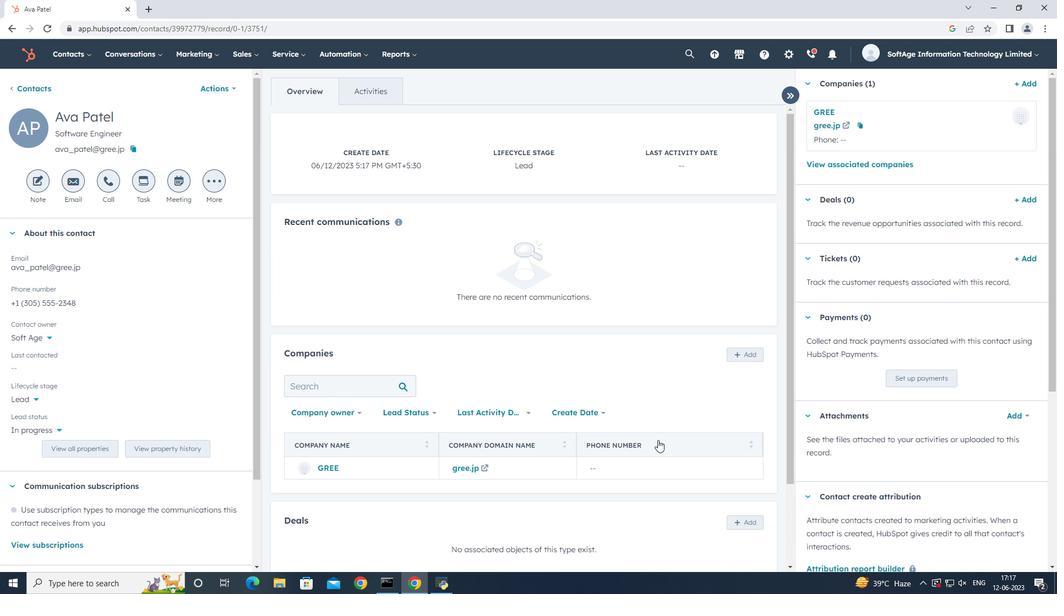 
